 Task: Research Airbnb options in Yudong, China from 9th December, 2023 to 17th December, 2023 for 2 adults.1  bedroom having 2 beds and 1 bathroom. Property type can be flat. Amenities needed are: wifi, washing machine. Look for 4 properties as per requirement.
Action: Mouse moved to (336, 177)
Screenshot: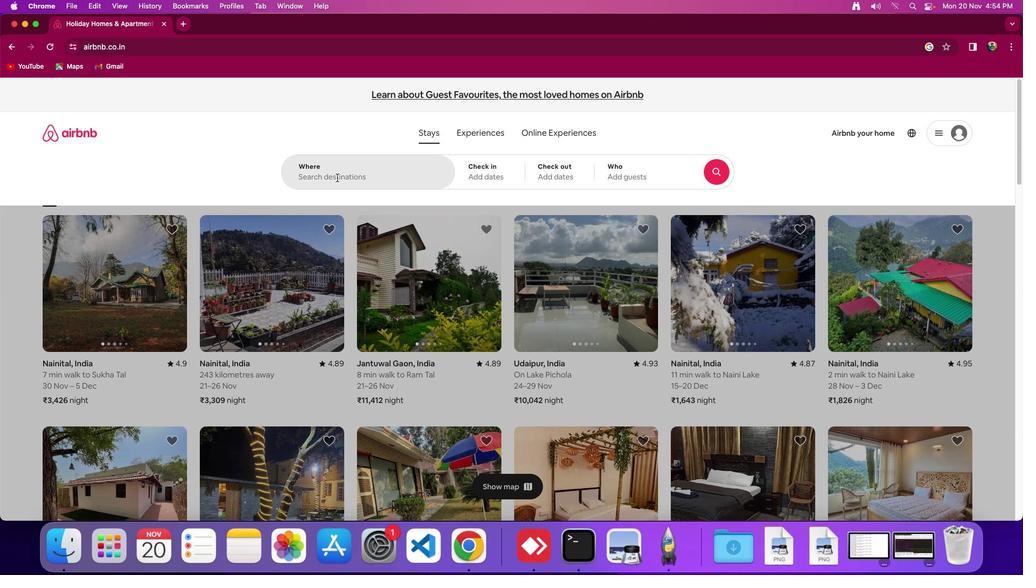 
Action: Mouse pressed left at (336, 177)
Screenshot: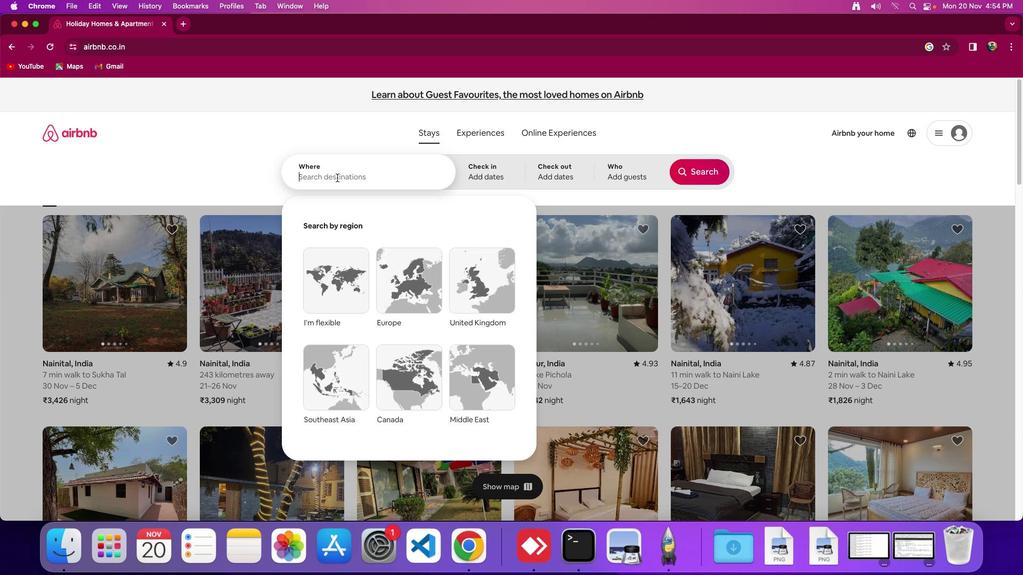 
Action: Key pressed Key.shift_rKey.shift'Y''u''d''o''g'Key.backspace'n''g'','Key.spaceKey.shift_r'C'
Screenshot: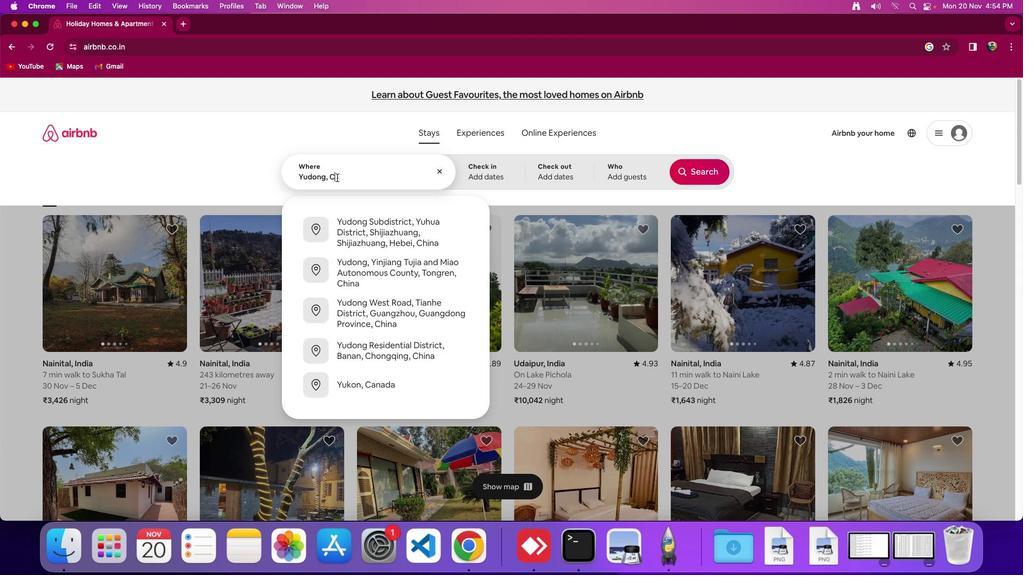 
Action: Mouse moved to (337, 177)
Screenshot: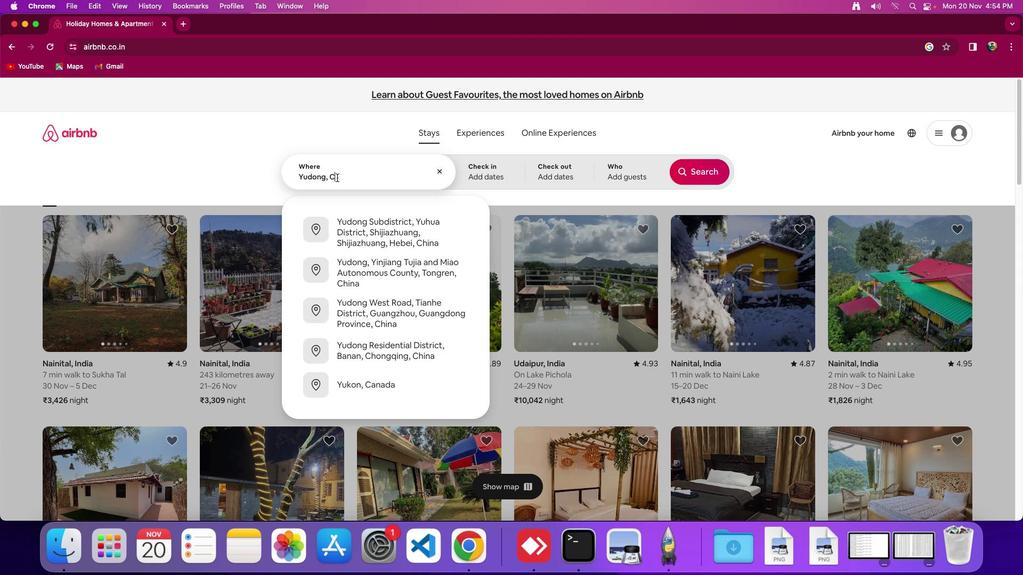 
Action: Key pressed 'h''i''n''a'
Screenshot: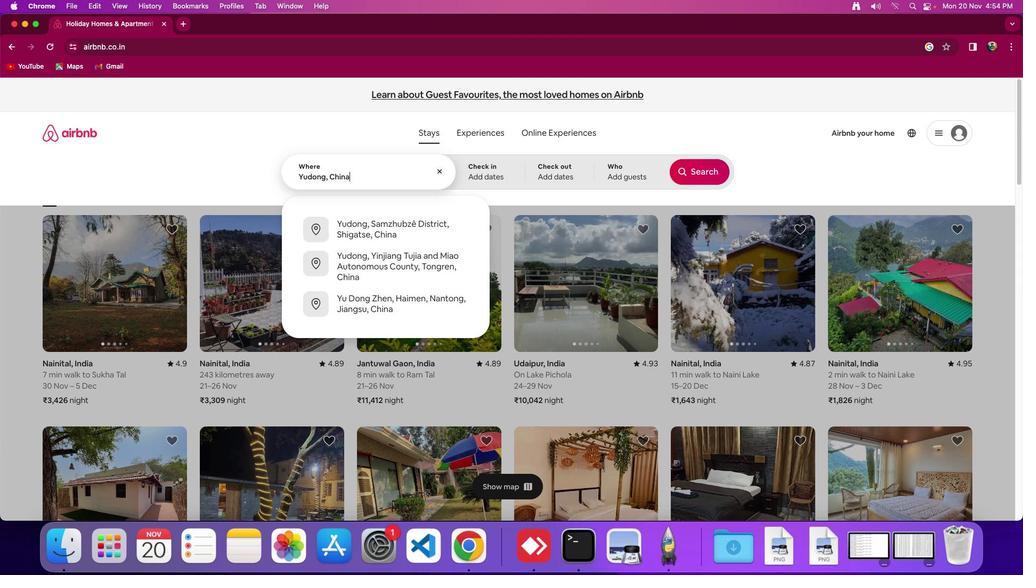 
Action: Mouse moved to (479, 171)
Screenshot: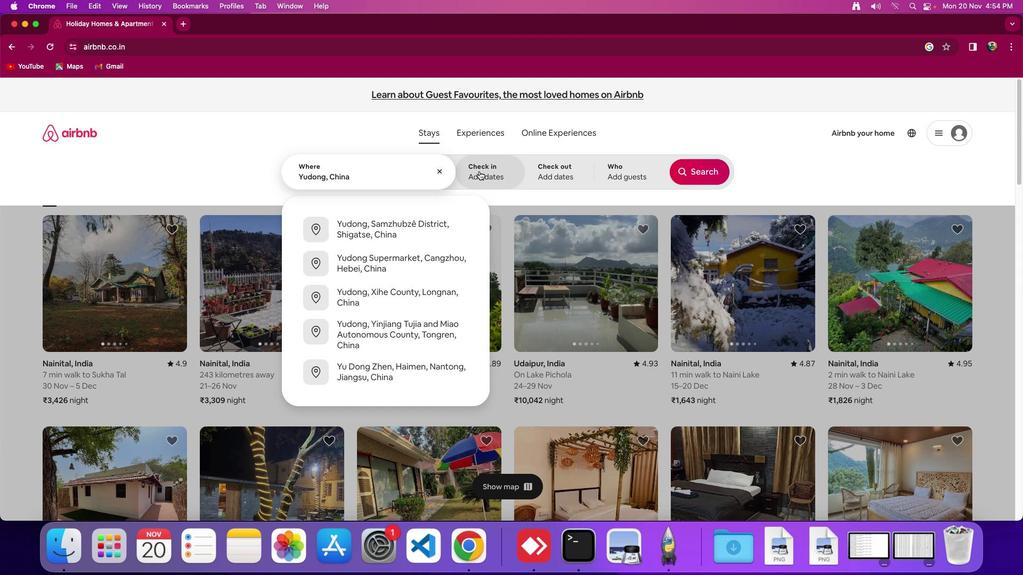 
Action: Mouse pressed left at (479, 171)
Screenshot: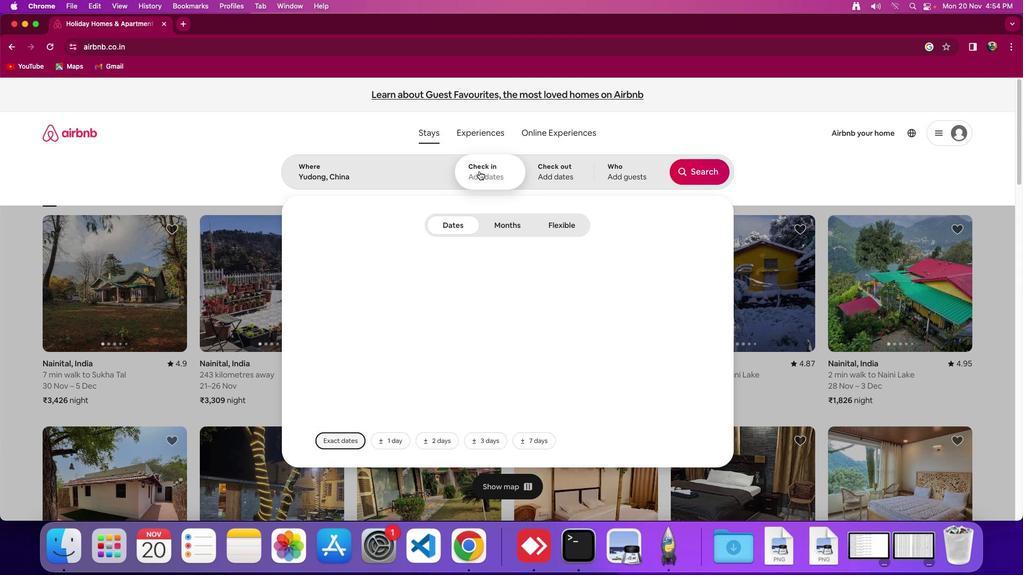 
Action: Mouse moved to (680, 331)
Screenshot: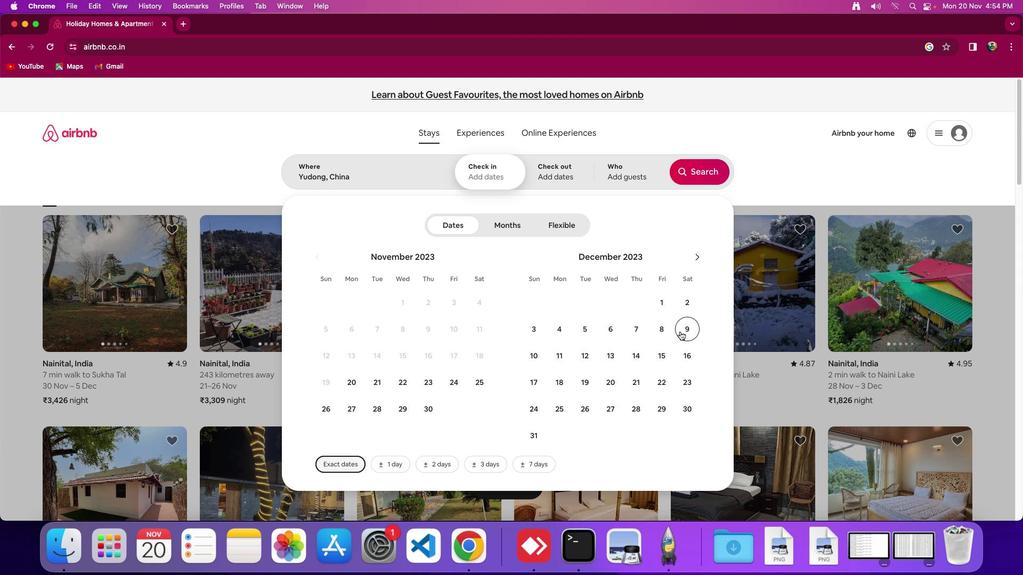 
Action: Mouse pressed left at (680, 331)
Screenshot: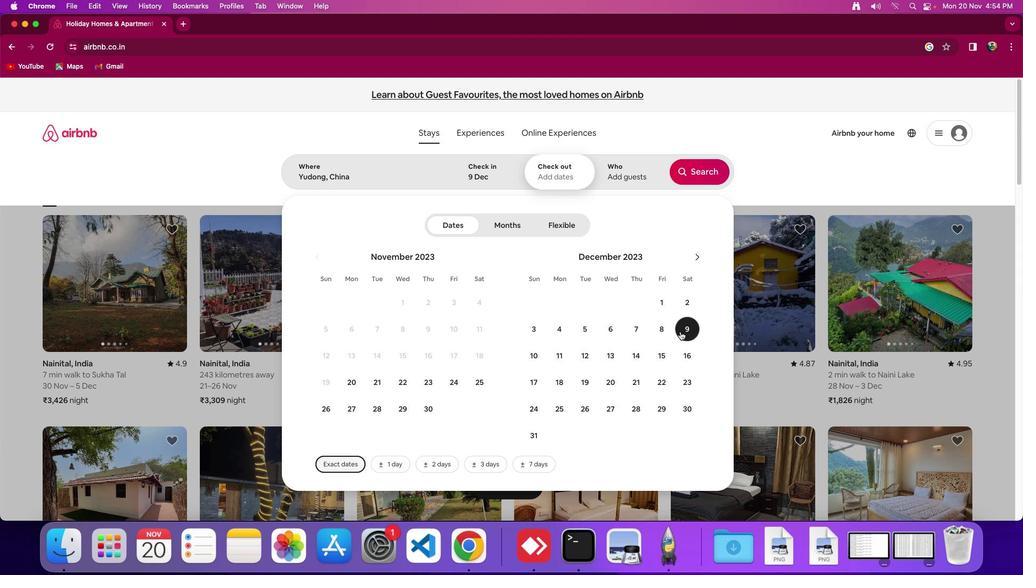 
Action: Mouse moved to (526, 382)
Screenshot: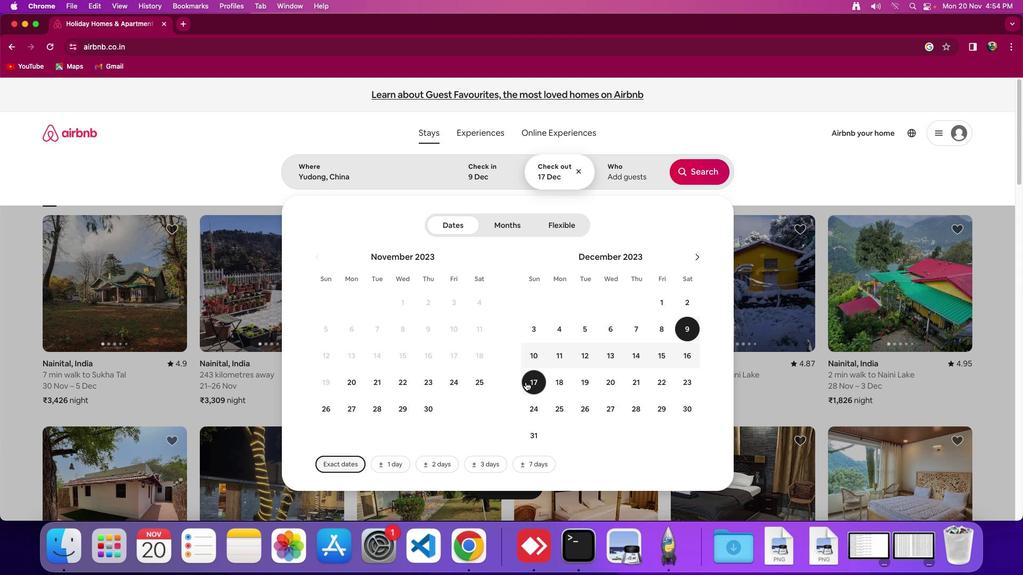 
Action: Mouse pressed left at (526, 382)
Screenshot: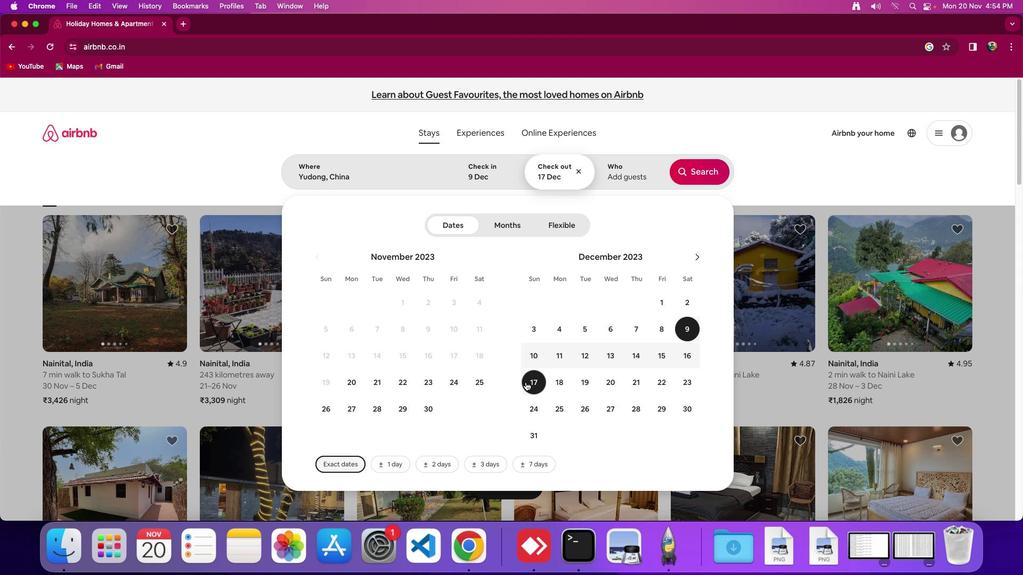 
Action: Mouse moved to (601, 173)
Screenshot: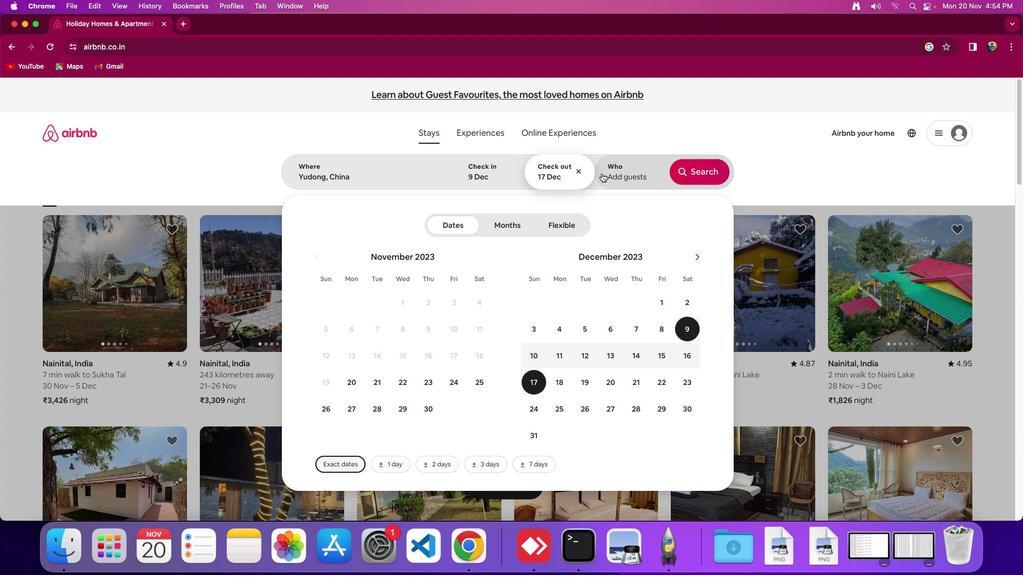 
Action: Mouse pressed left at (601, 173)
Screenshot: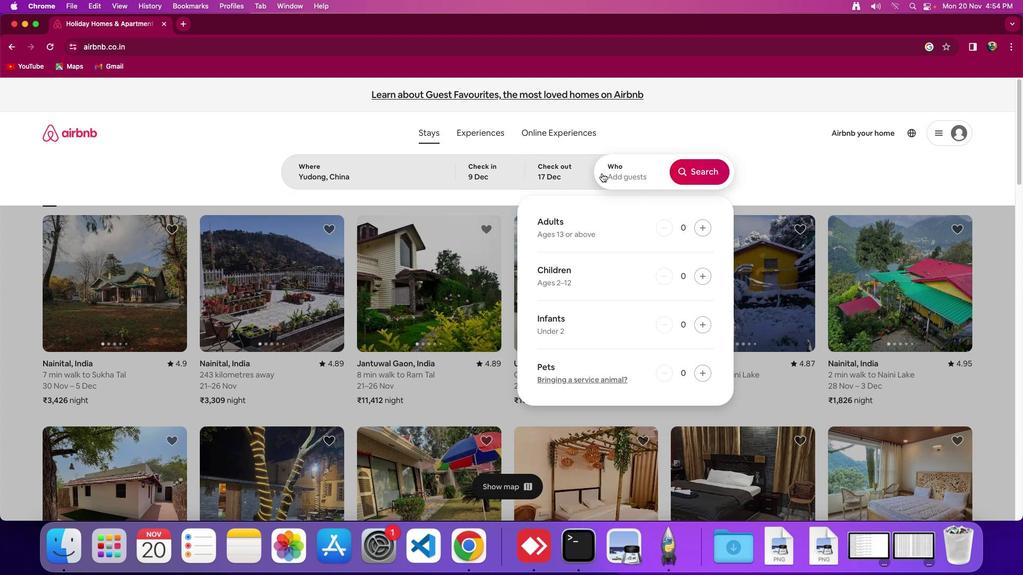 
Action: Mouse moved to (704, 228)
Screenshot: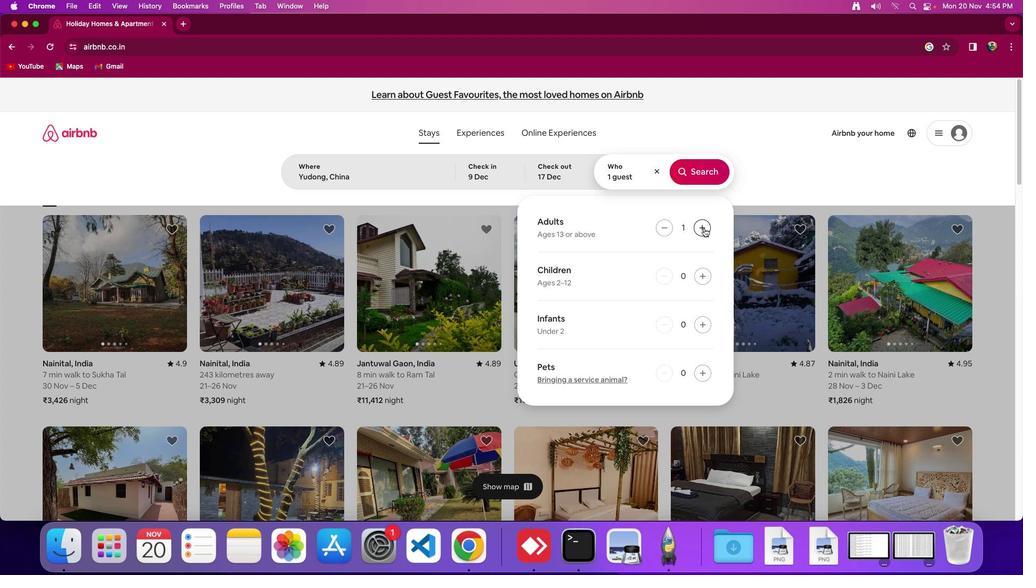 
Action: Mouse pressed left at (704, 228)
Screenshot: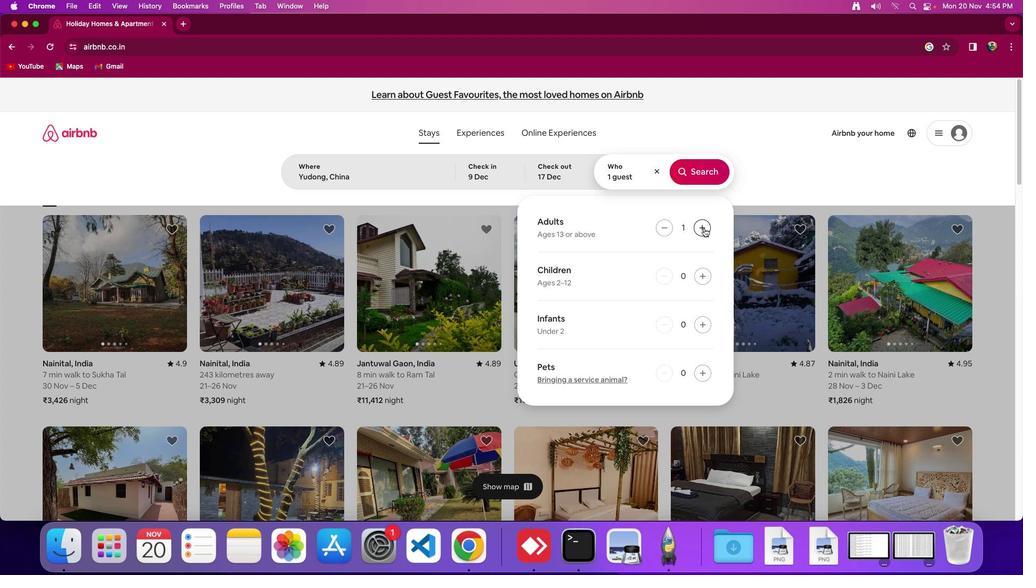 
Action: Mouse pressed left at (704, 228)
Screenshot: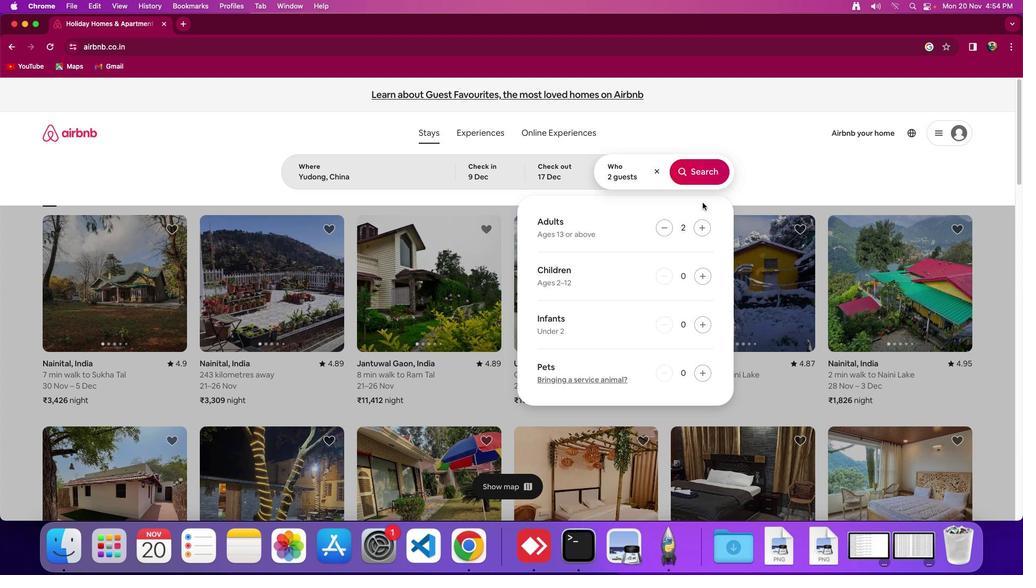 
Action: Mouse moved to (702, 161)
Screenshot: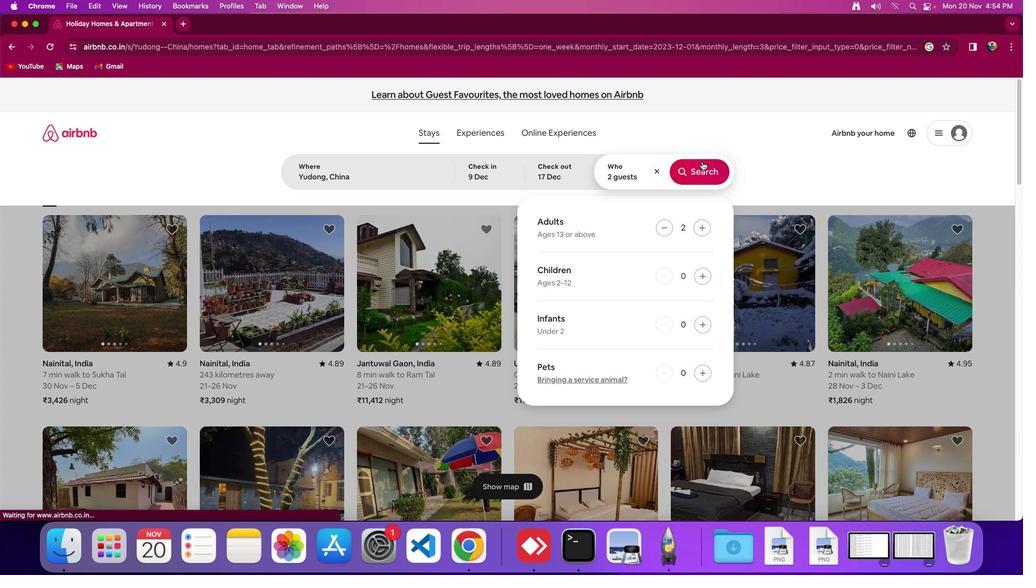 
Action: Mouse pressed left at (702, 161)
Screenshot: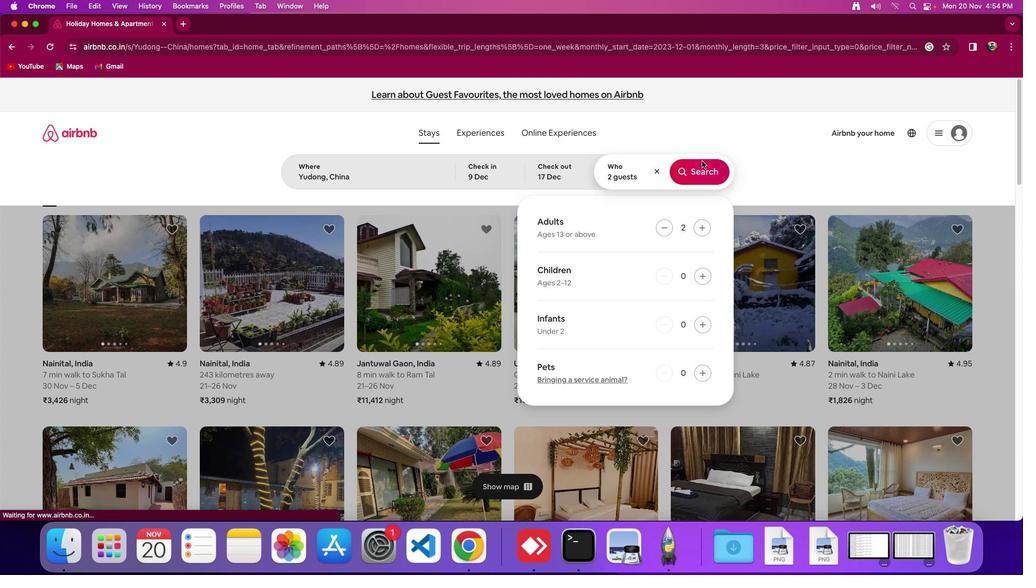 
Action: Mouse moved to (839, 140)
Screenshot: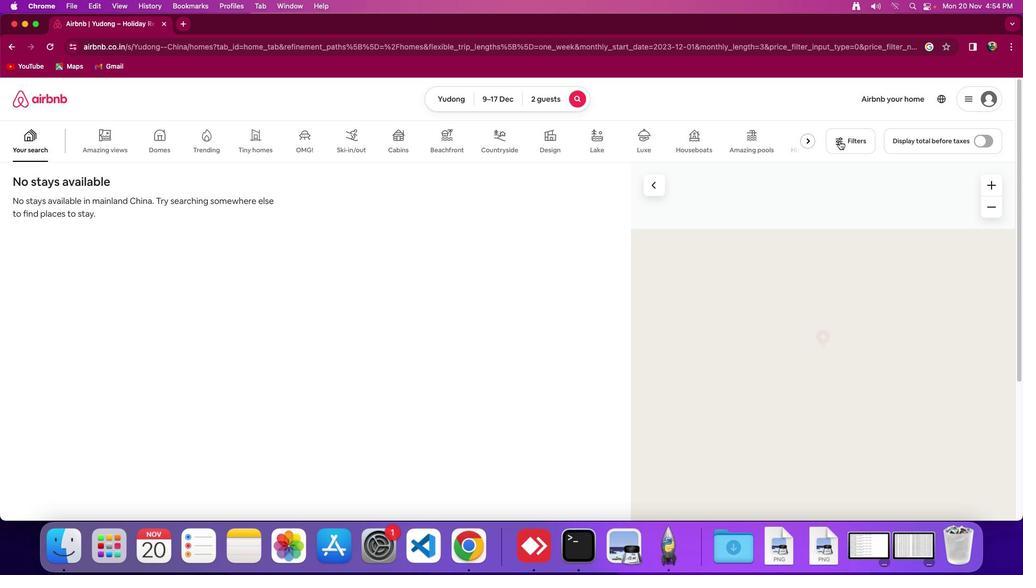 
Action: Mouse pressed left at (839, 140)
Screenshot: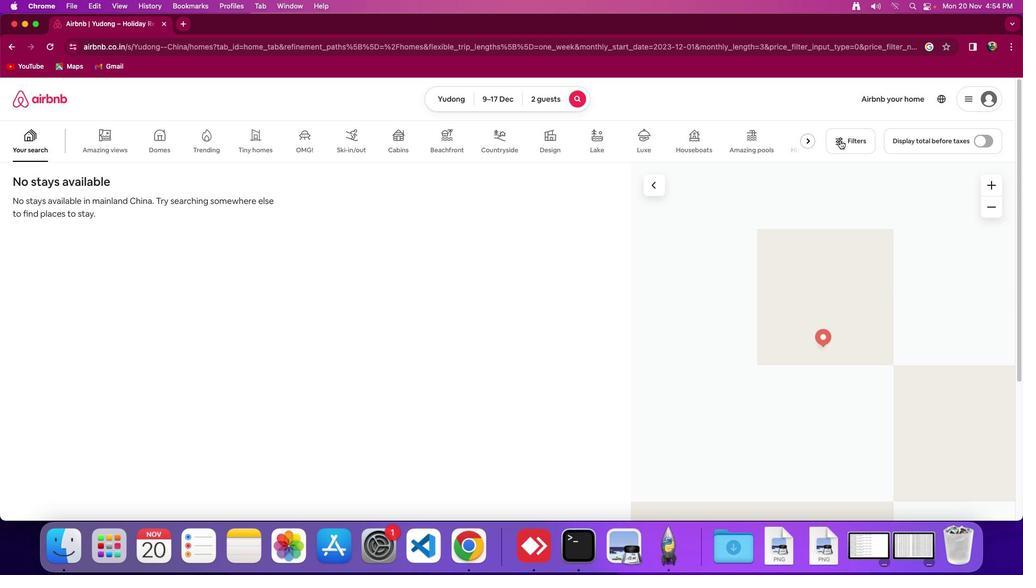 
Action: Mouse moved to (515, 256)
Screenshot: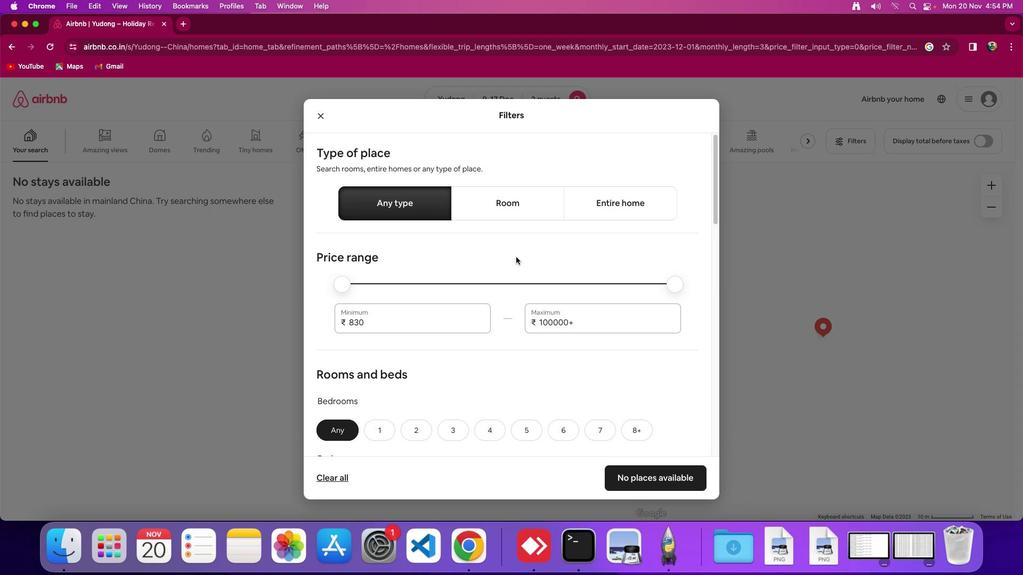 
Action: Mouse scrolled (515, 256) with delta (0, 0)
Screenshot: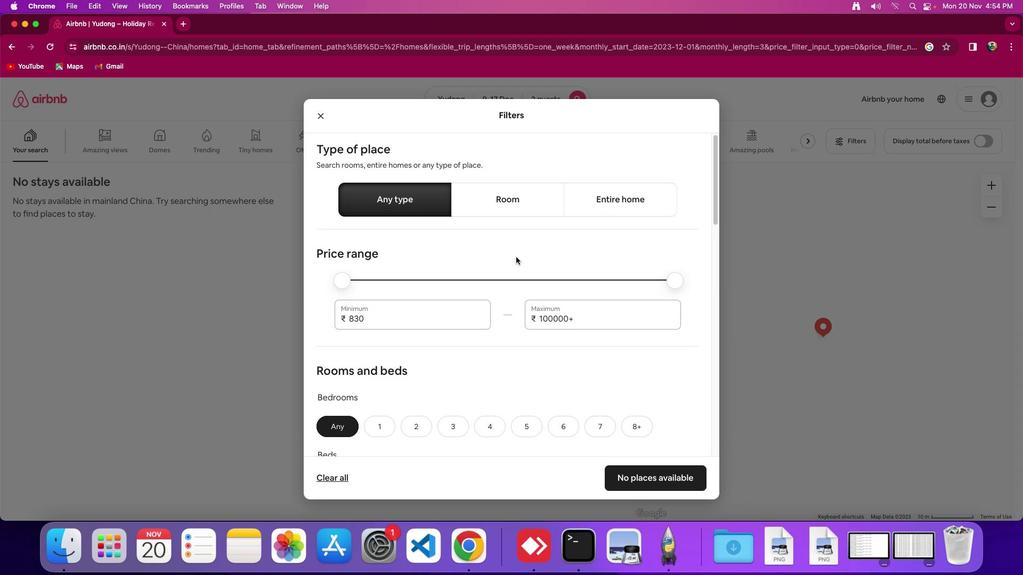 
Action: Mouse moved to (516, 256)
Screenshot: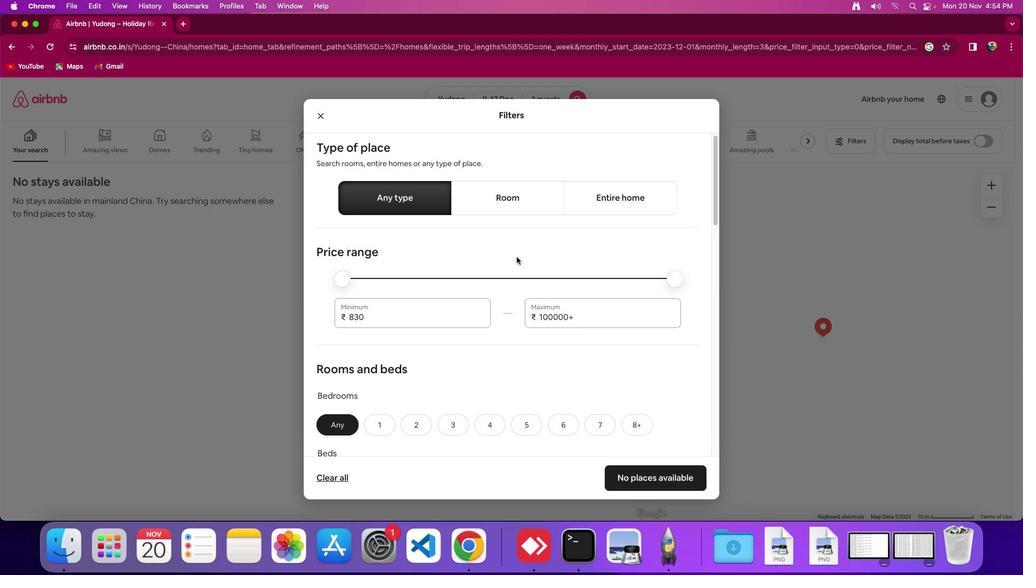 
Action: Mouse scrolled (516, 256) with delta (0, 0)
Screenshot: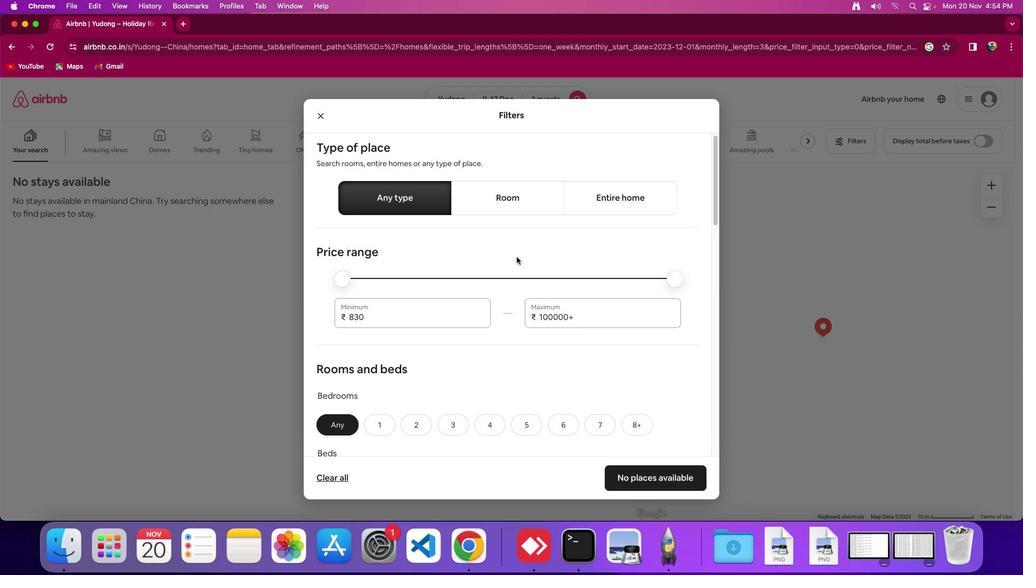 
Action: Mouse moved to (517, 256)
Screenshot: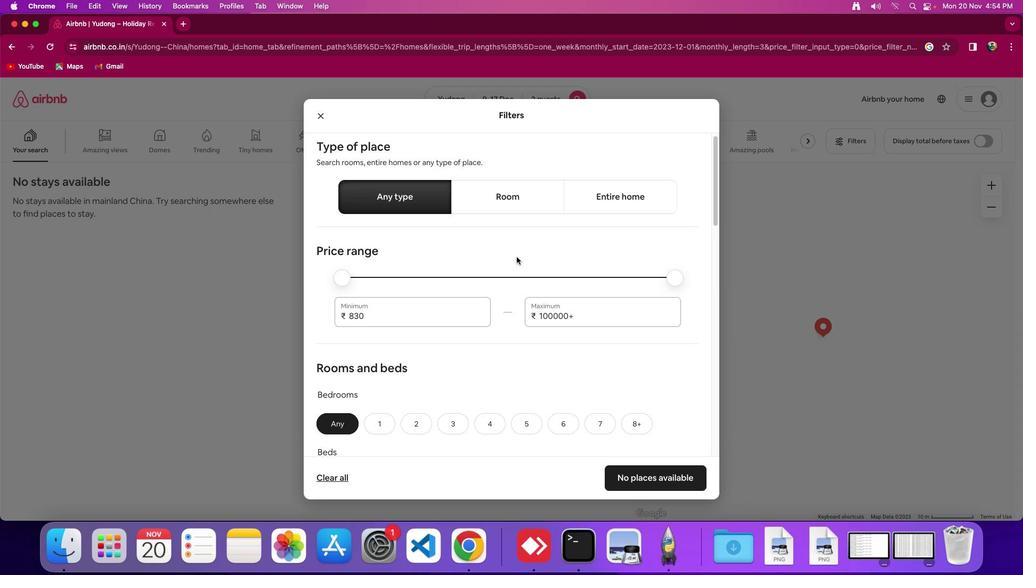 
Action: Mouse scrolled (517, 256) with delta (0, 0)
Screenshot: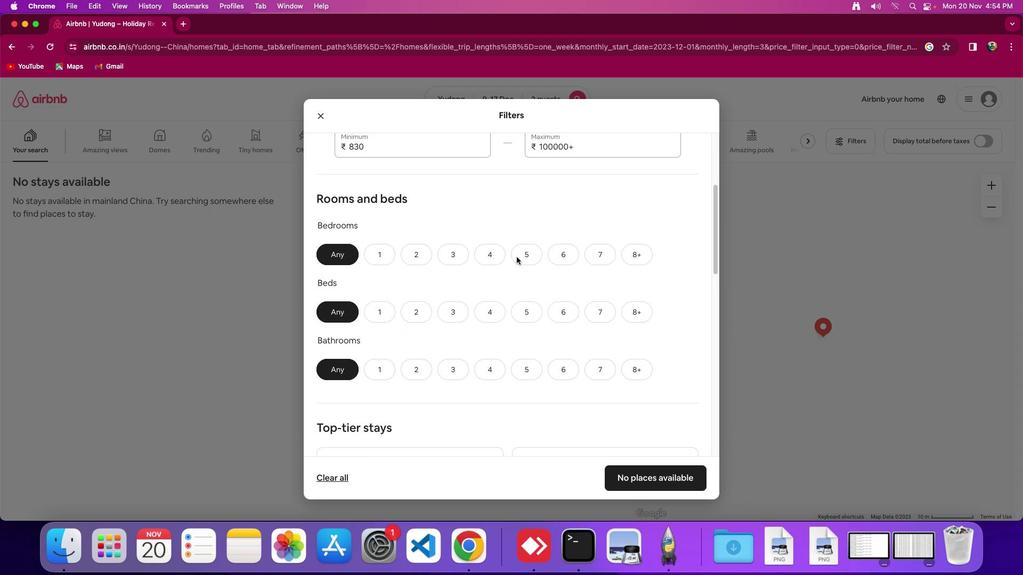 
Action: Mouse scrolled (517, 256) with delta (0, 0)
Screenshot: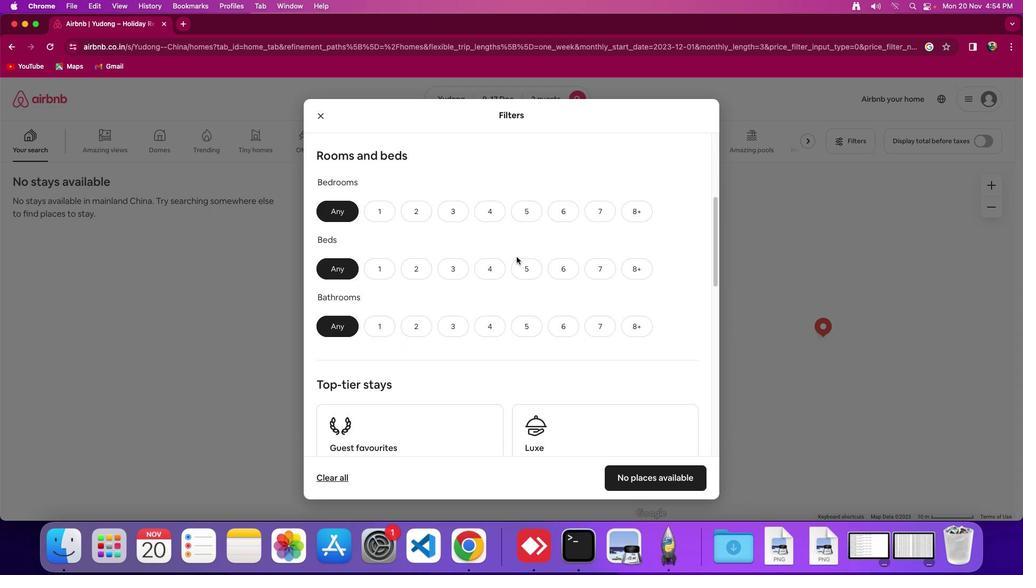 
Action: Mouse scrolled (517, 256) with delta (0, -1)
Screenshot: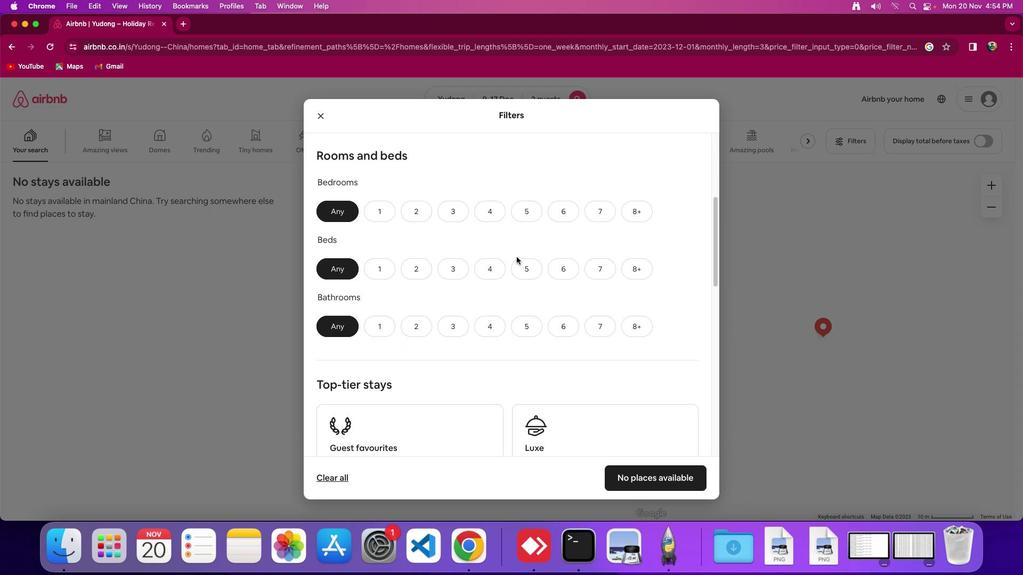 
Action: Mouse scrolled (517, 256) with delta (0, -2)
Screenshot: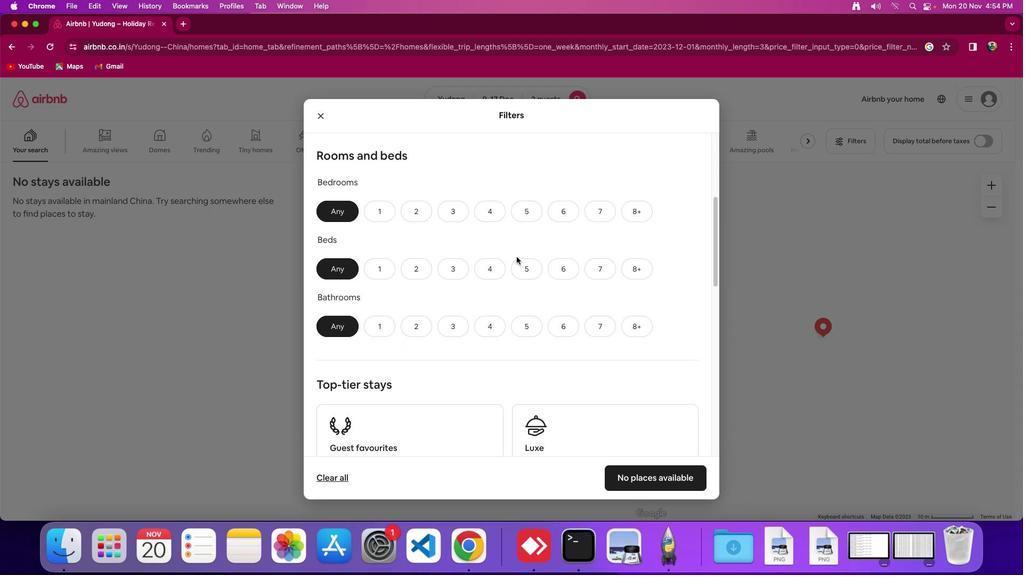 
Action: Mouse moved to (388, 203)
Screenshot: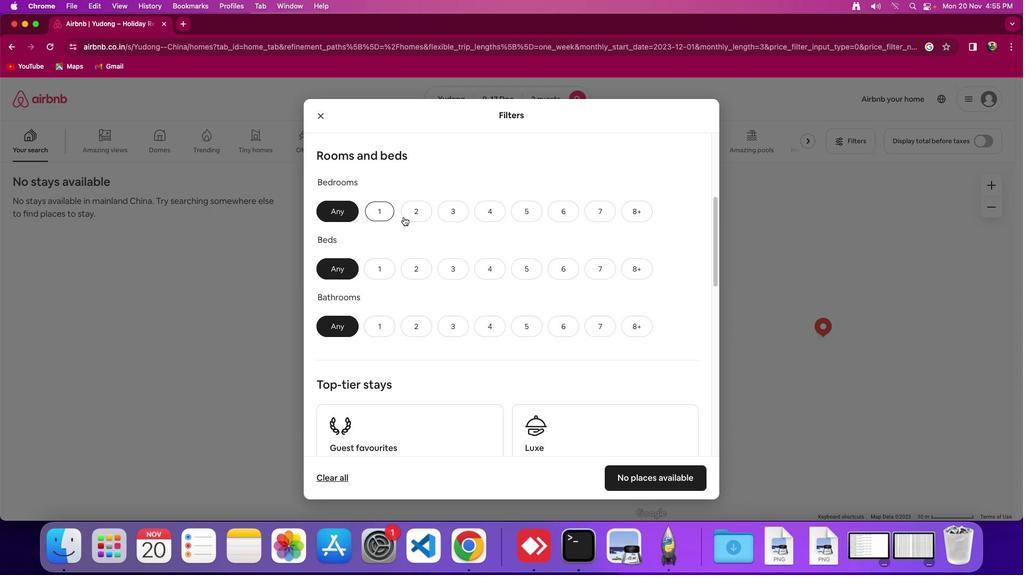 
Action: Mouse pressed left at (388, 203)
Screenshot: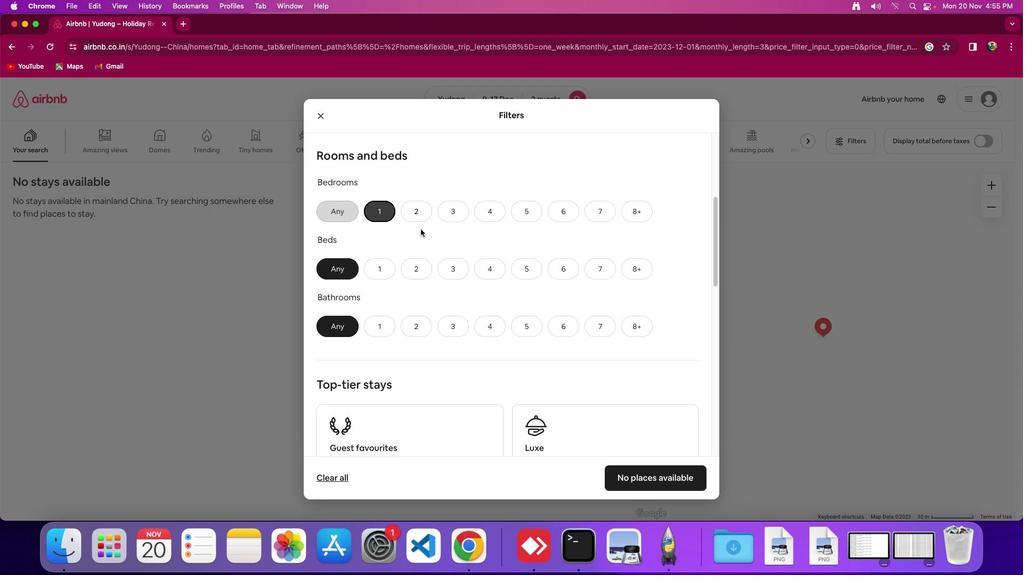 
Action: Mouse moved to (417, 267)
Screenshot: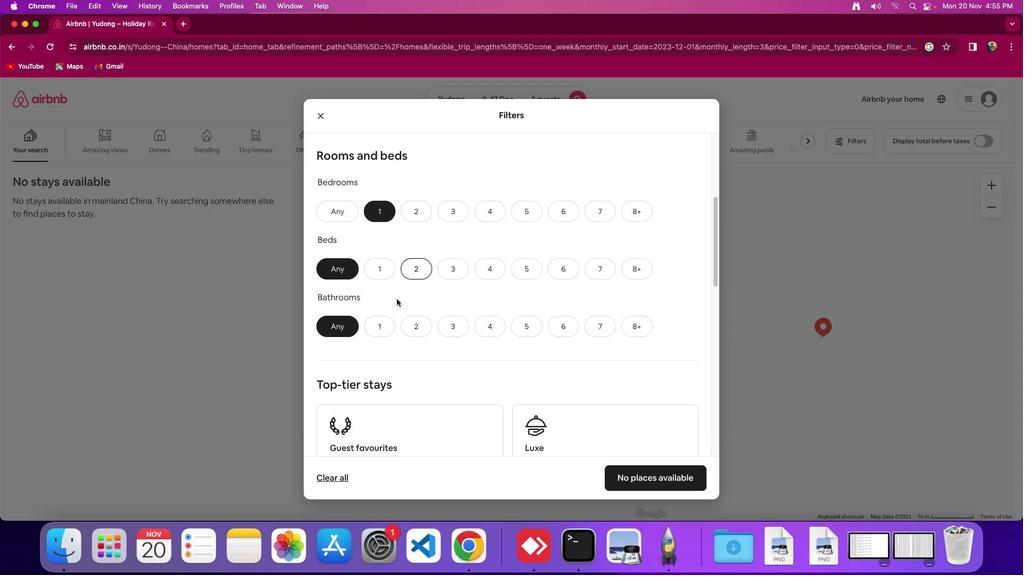 
Action: Mouse pressed left at (417, 267)
Screenshot: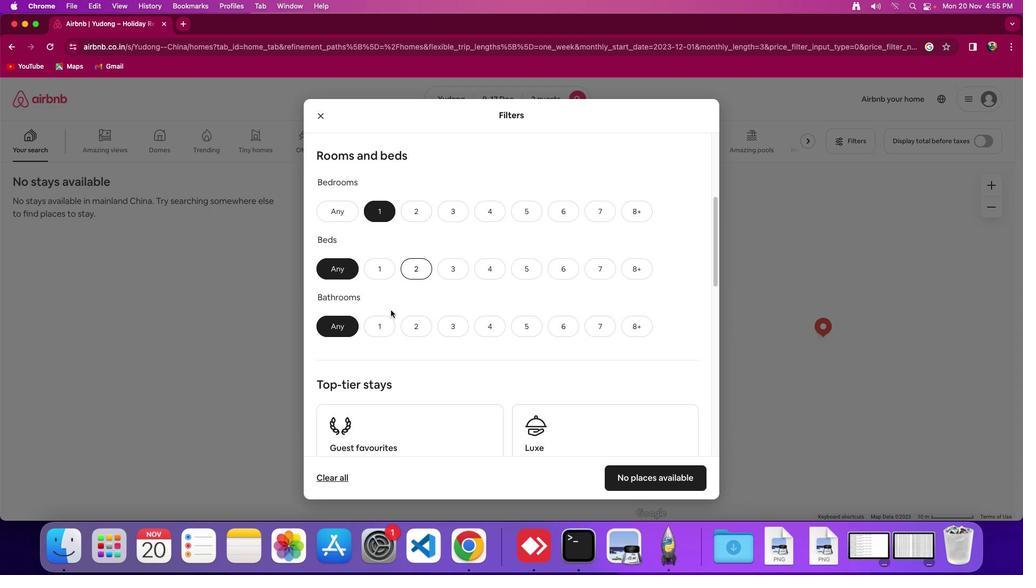 
Action: Mouse moved to (370, 331)
Screenshot: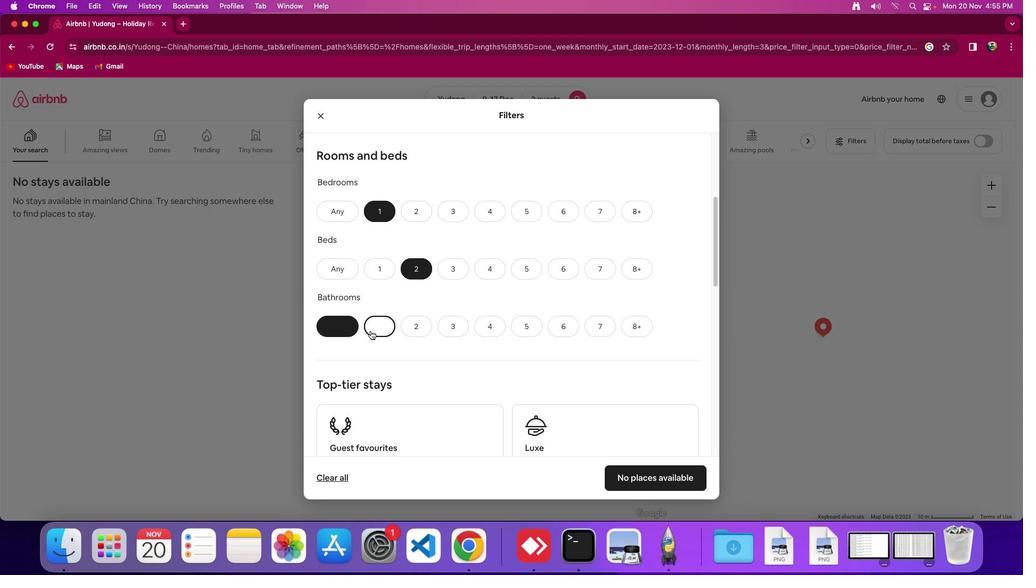 
Action: Mouse pressed left at (370, 331)
Screenshot: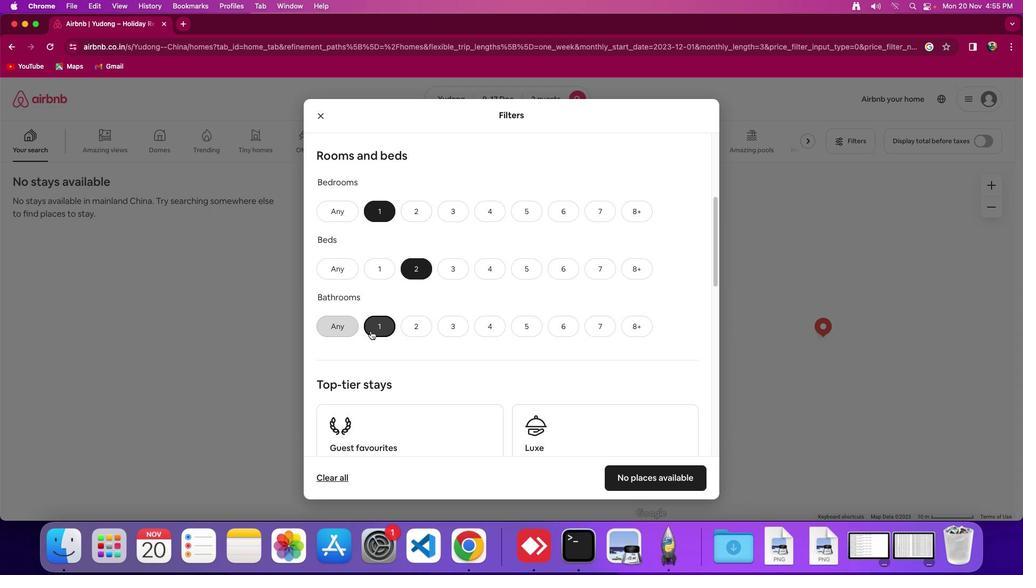 
Action: Mouse moved to (514, 314)
Screenshot: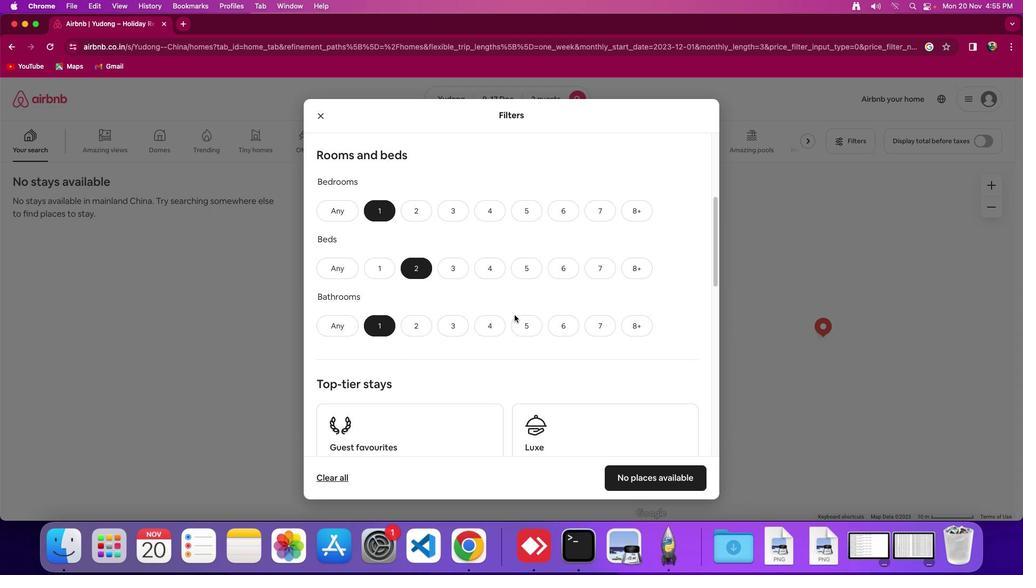 
Action: Mouse scrolled (514, 314) with delta (0, 0)
Screenshot: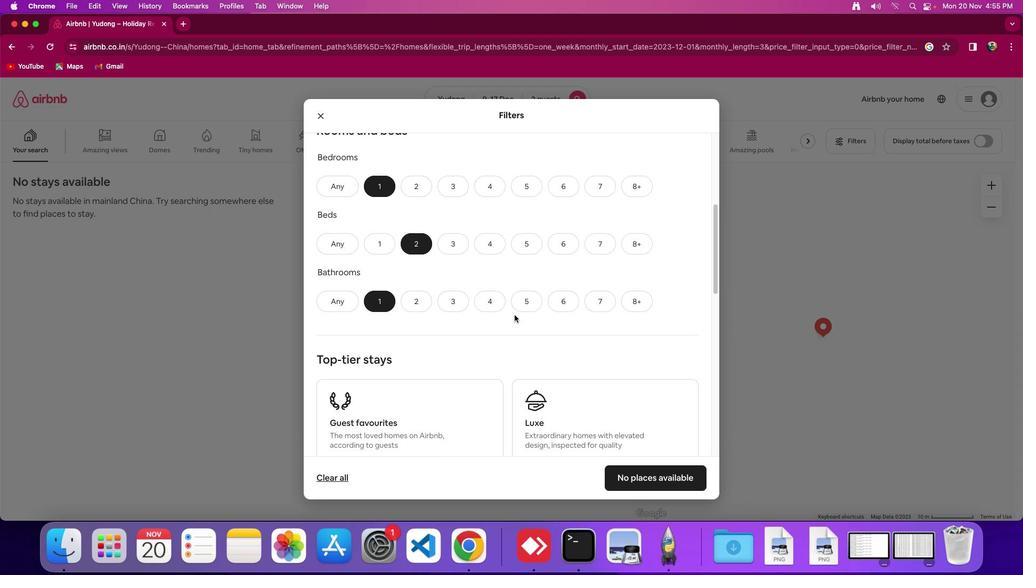 
Action: Mouse scrolled (514, 314) with delta (0, 0)
Screenshot: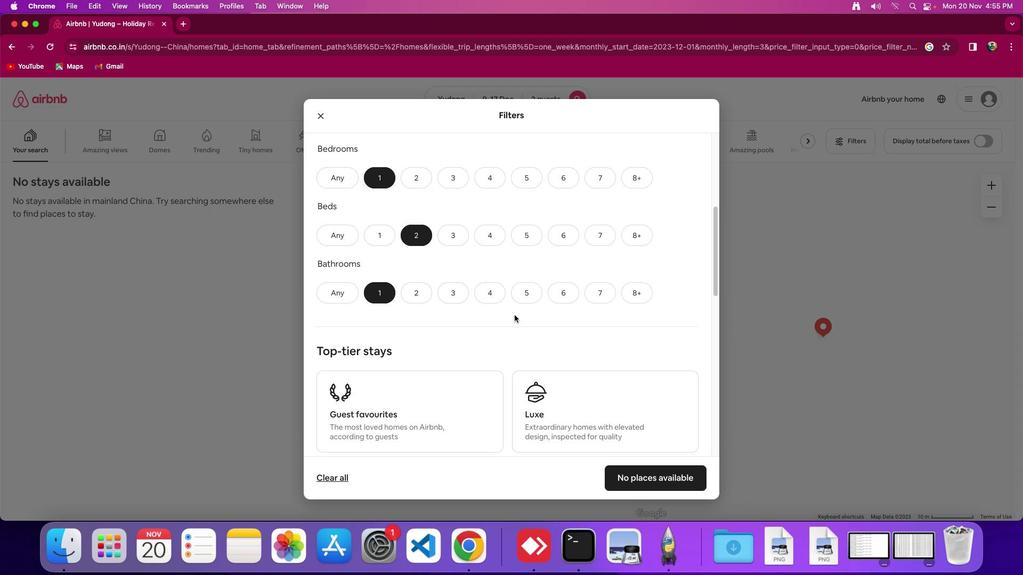 
Action: Mouse scrolled (514, 314) with delta (0, 0)
Screenshot: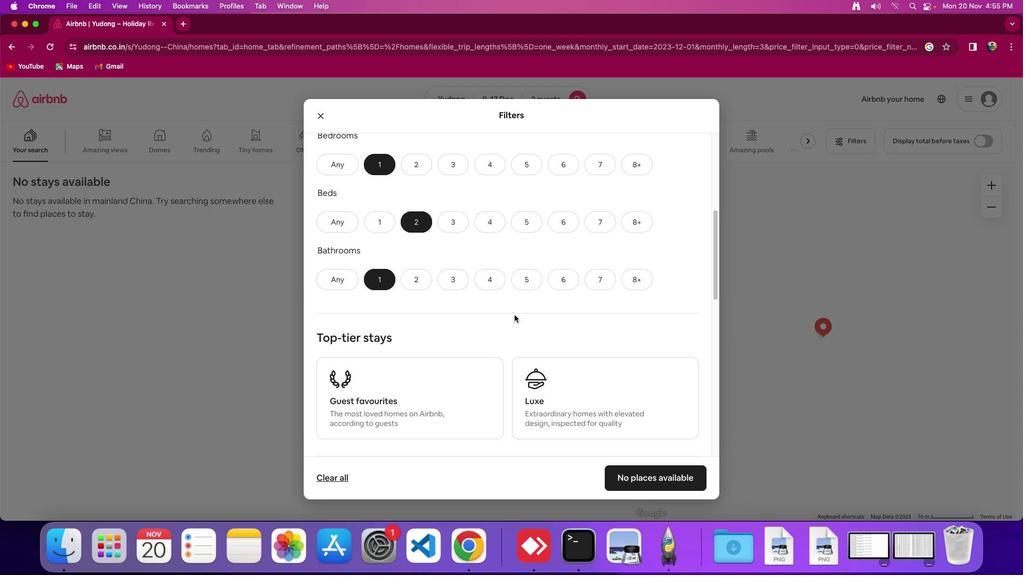 
Action: Mouse scrolled (514, 314) with delta (0, 0)
Screenshot: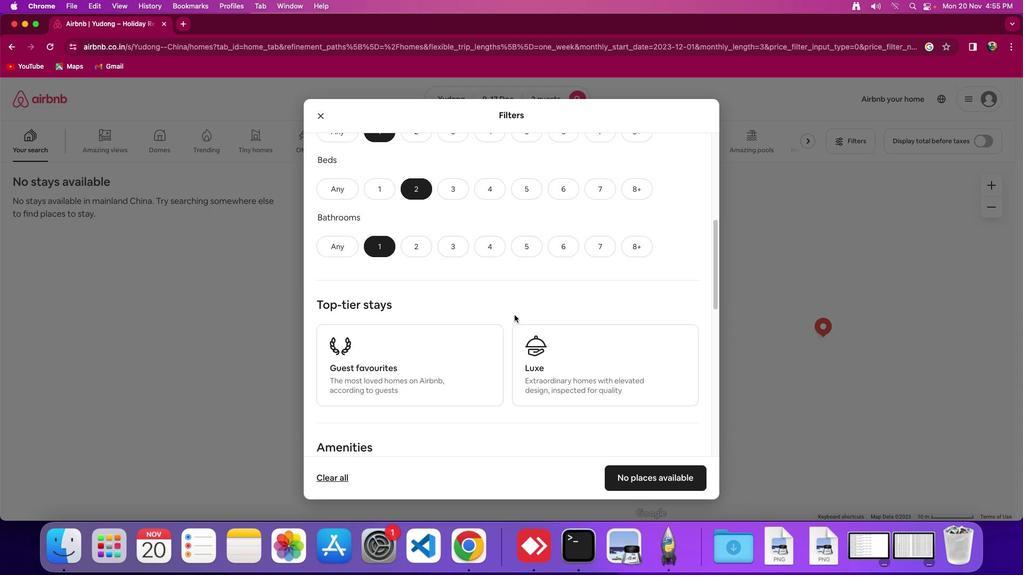 
Action: Mouse scrolled (514, 314) with delta (0, 0)
Screenshot: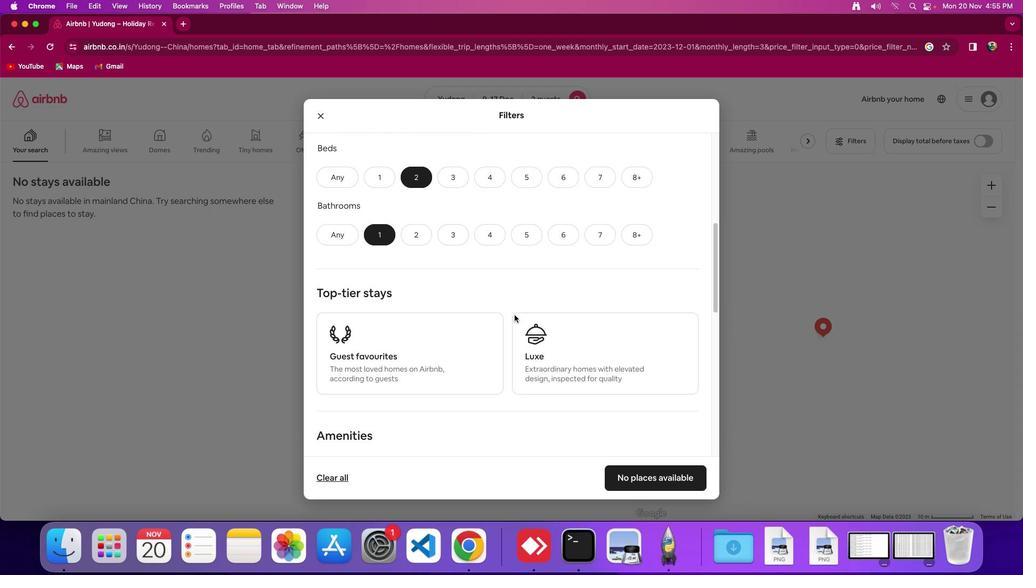 
Action: Mouse scrolled (514, 314) with delta (0, 0)
Screenshot: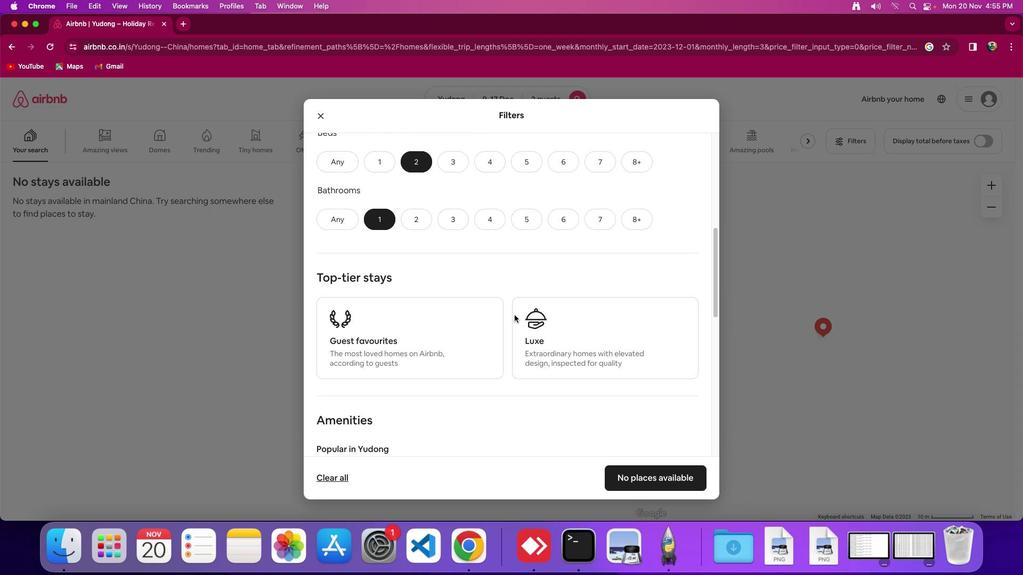 
Action: Mouse scrolled (514, 314) with delta (0, 0)
Screenshot: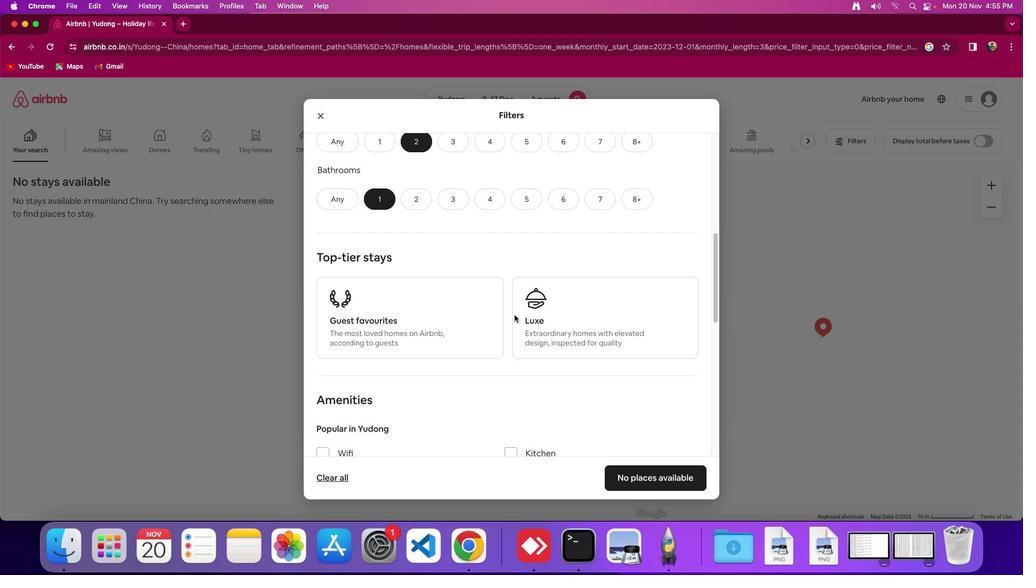 
Action: Mouse scrolled (514, 314) with delta (0, 0)
Screenshot: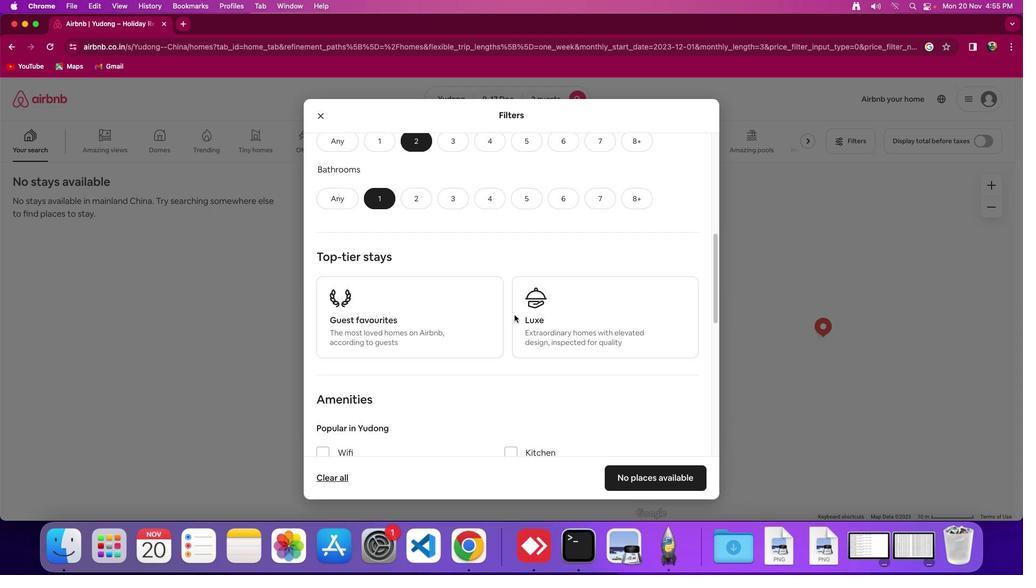 
Action: Mouse scrolled (514, 314) with delta (0, 0)
Screenshot: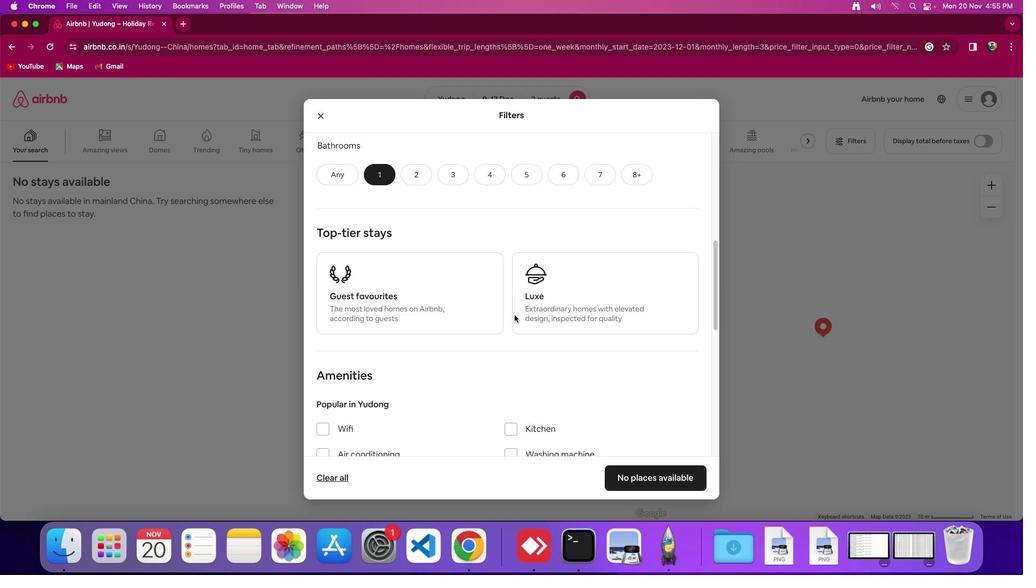 
Action: Mouse scrolled (514, 314) with delta (0, 0)
Screenshot: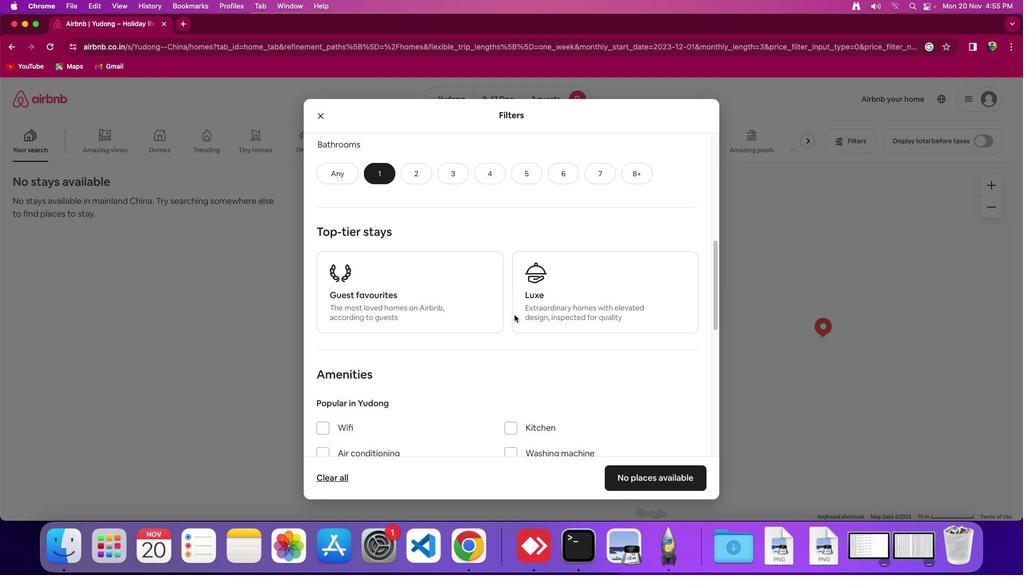 
Action: Mouse scrolled (514, 314) with delta (0, 0)
Screenshot: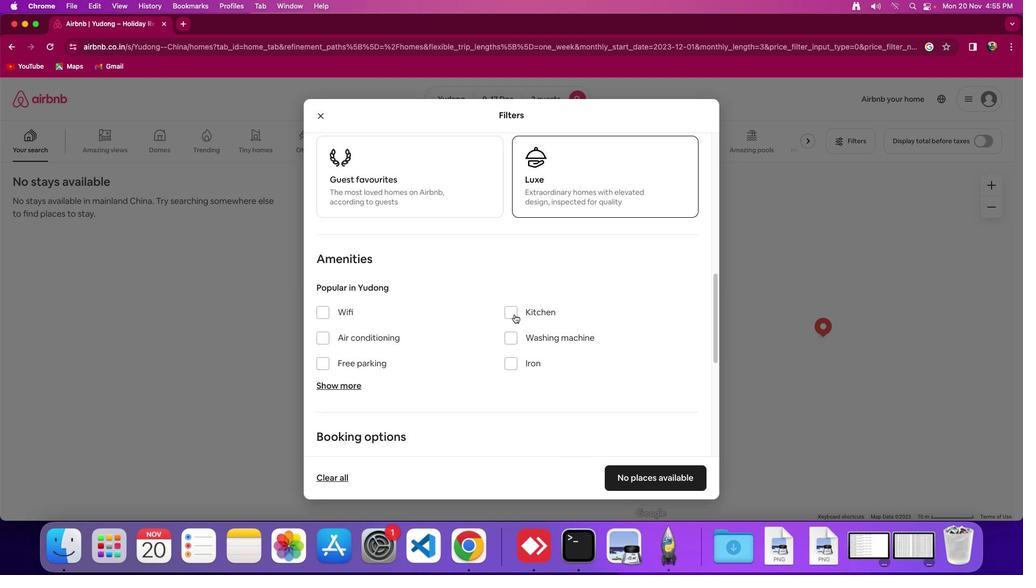 
Action: Mouse moved to (514, 314)
Screenshot: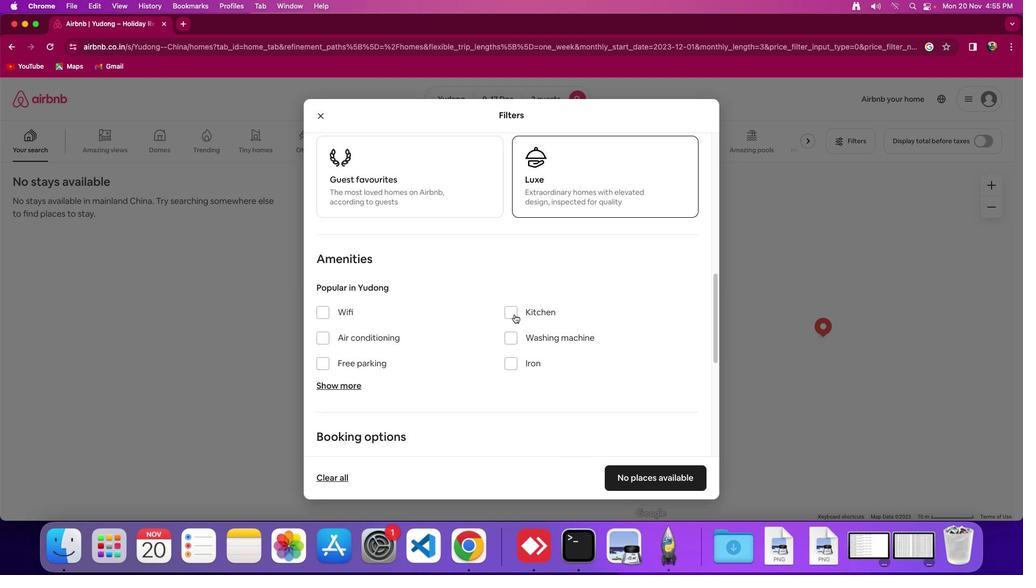 
Action: Mouse scrolled (514, 314) with delta (0, 0)
Screenshot: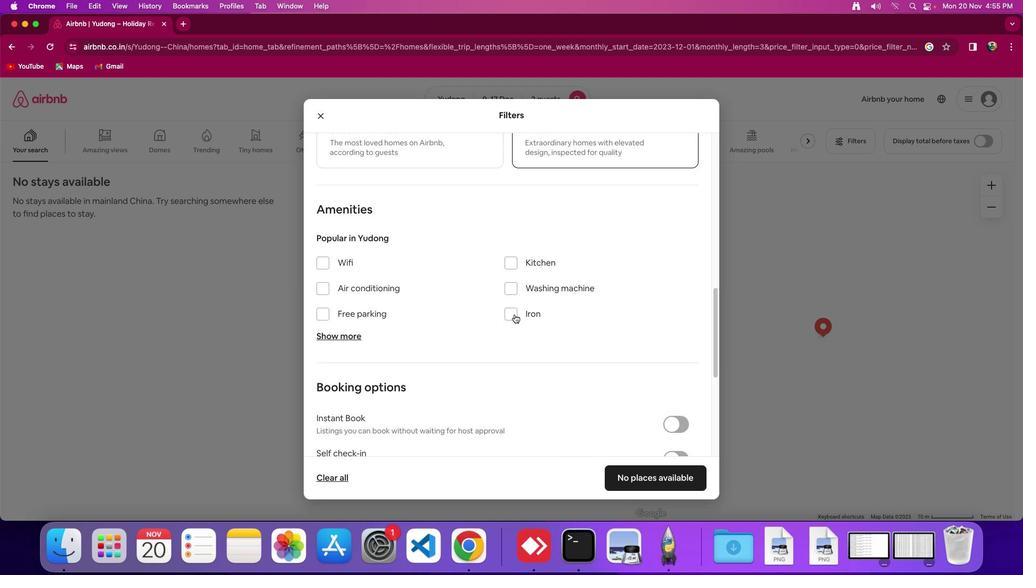 
Action: Mouse scrolled (514, 314) with delta (0, -1)
Screenshot: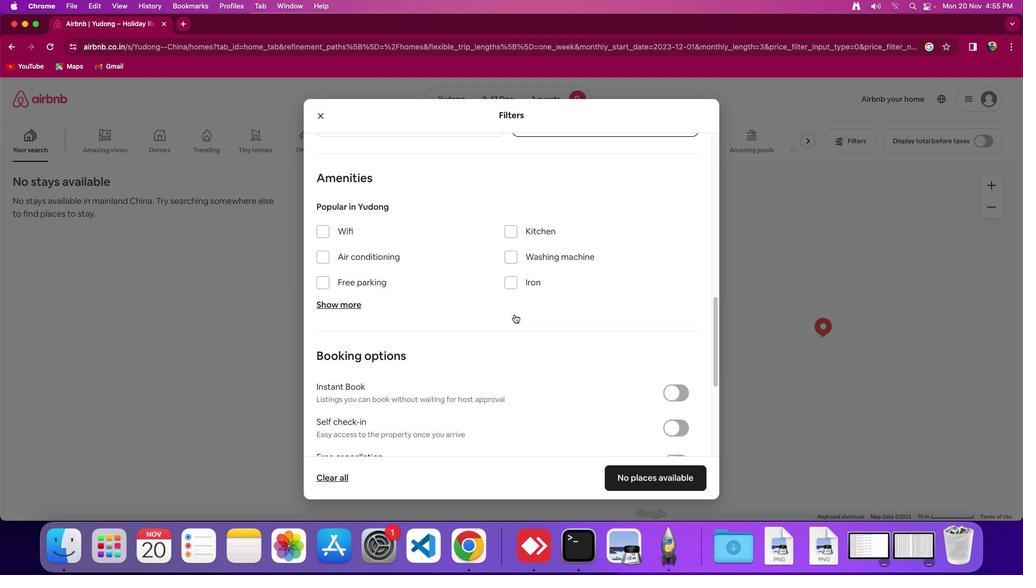 
Action: Mouse scrolled (514, 314) with delta (0, -2)
Screenshot: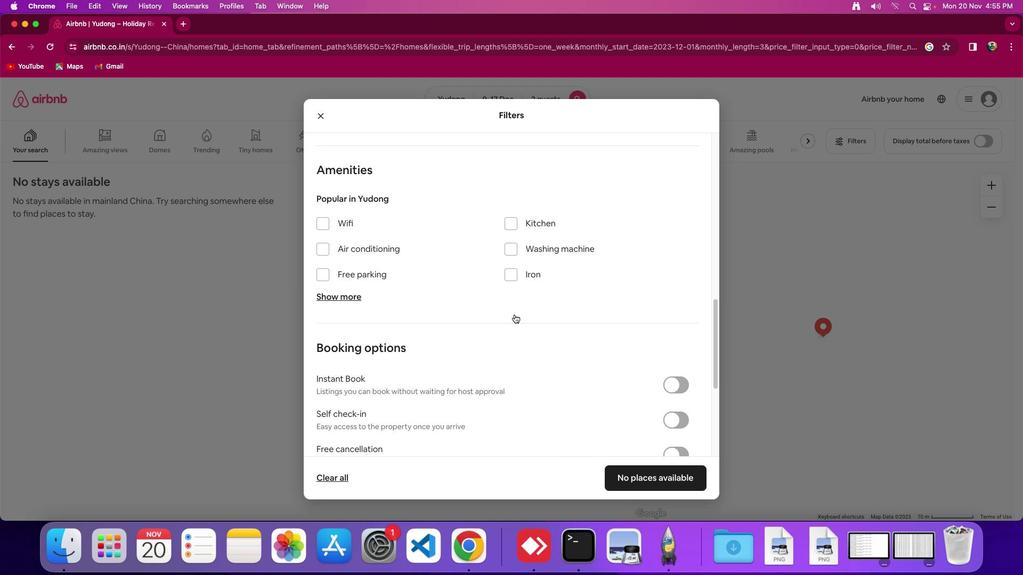 
Action: Mouse scrolled (514, 314) with delta (0, 0)
Screenshot: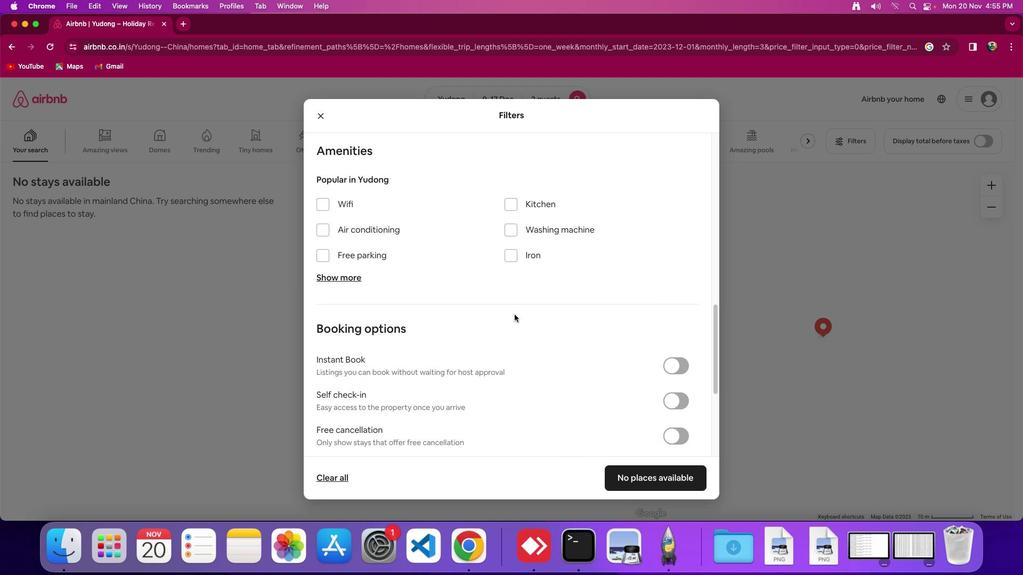 
Action: Mouse scrolled (514, 314) with delta (0, 0)
Screenshot: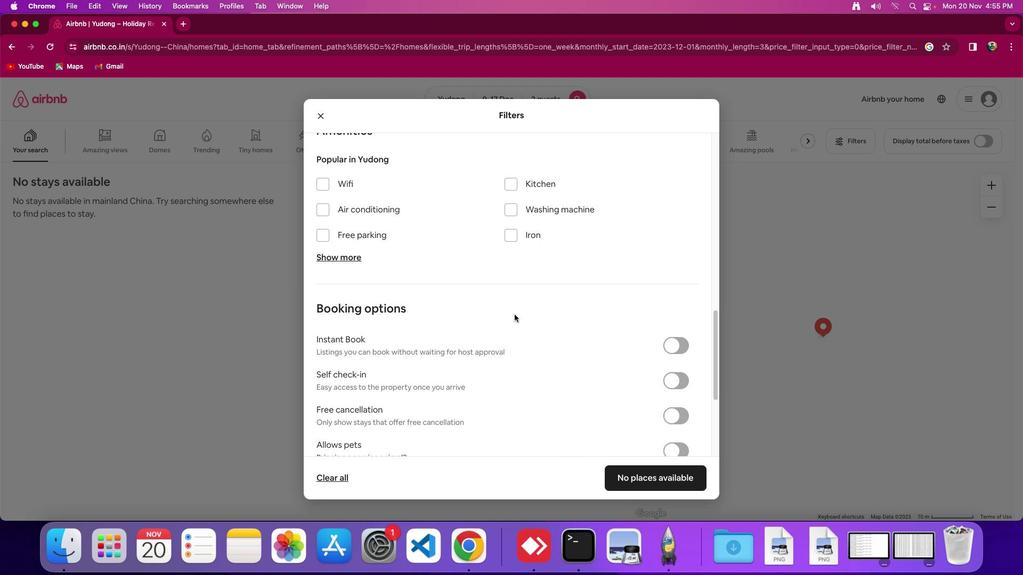 
Action: Mouse scrolled (514, 314) with delta (0, 0)
Screenshot: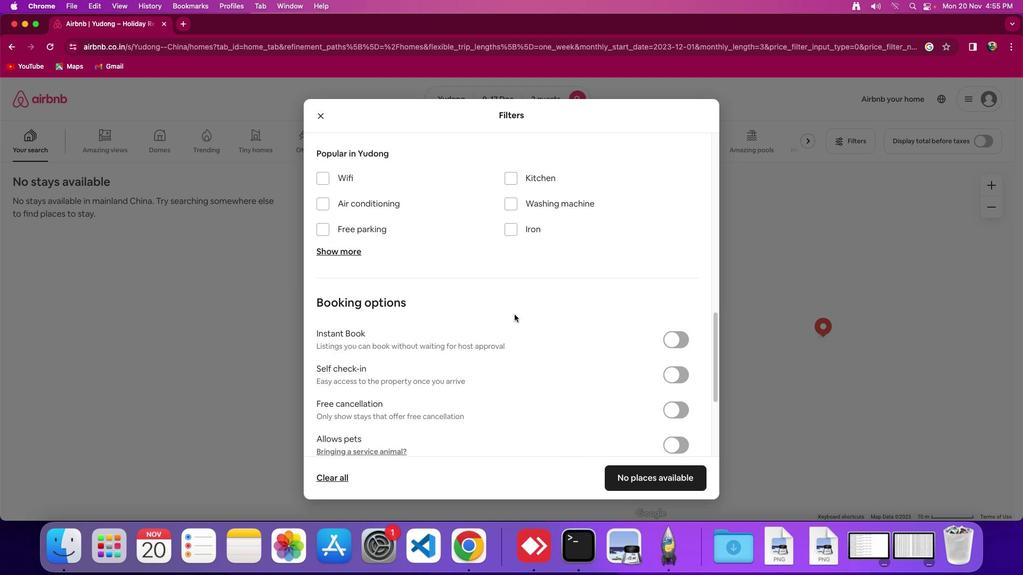 
Action: Mouse scrolled (514, 314) with delta (0, 0)
Screenshot: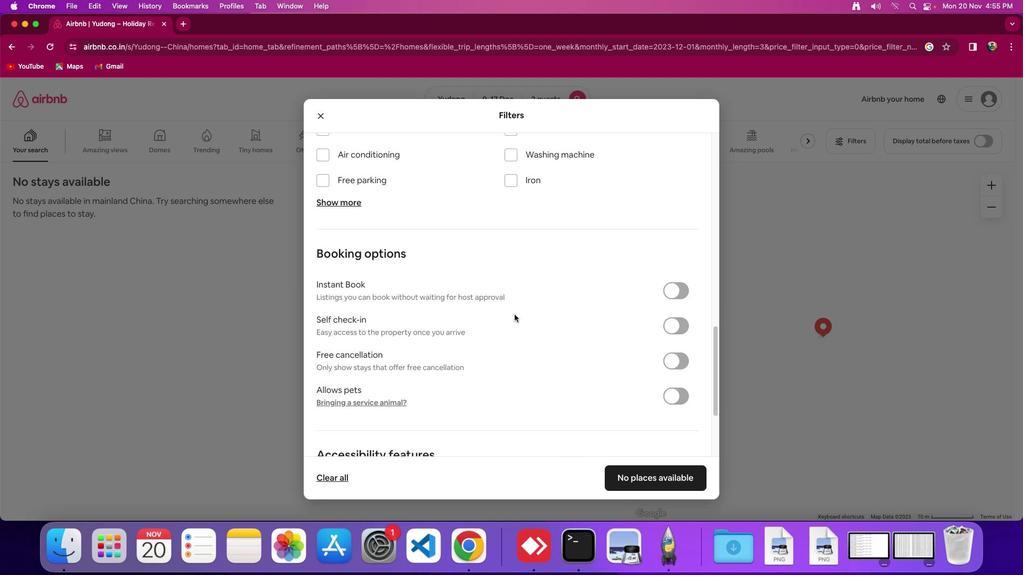 
Action: Mouse scrolled (514, 314) with delta (0, 0)
Screenshot: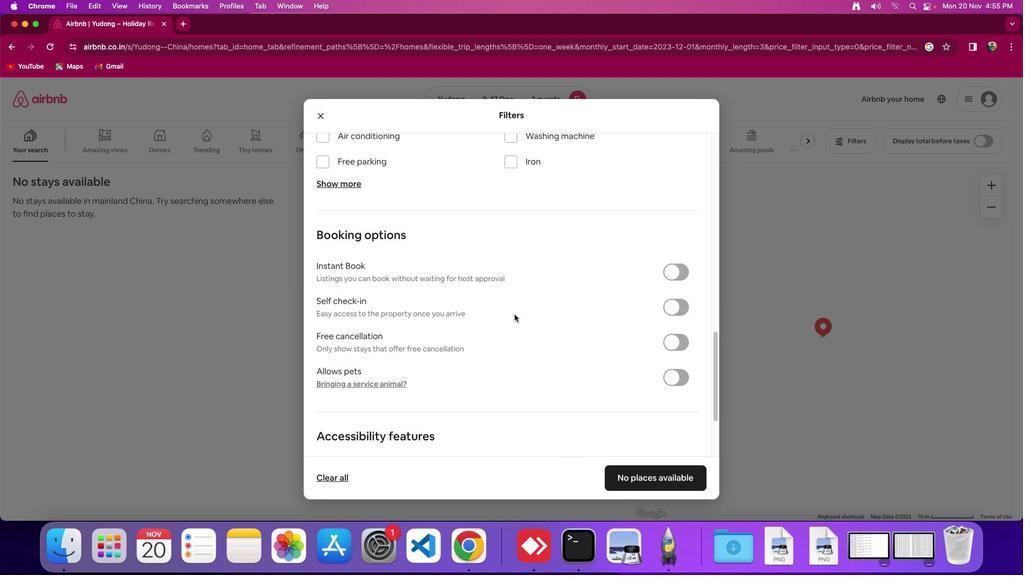 
Action: Mouse scrolled (514, 314) with delta (0, -1)
Screenshot: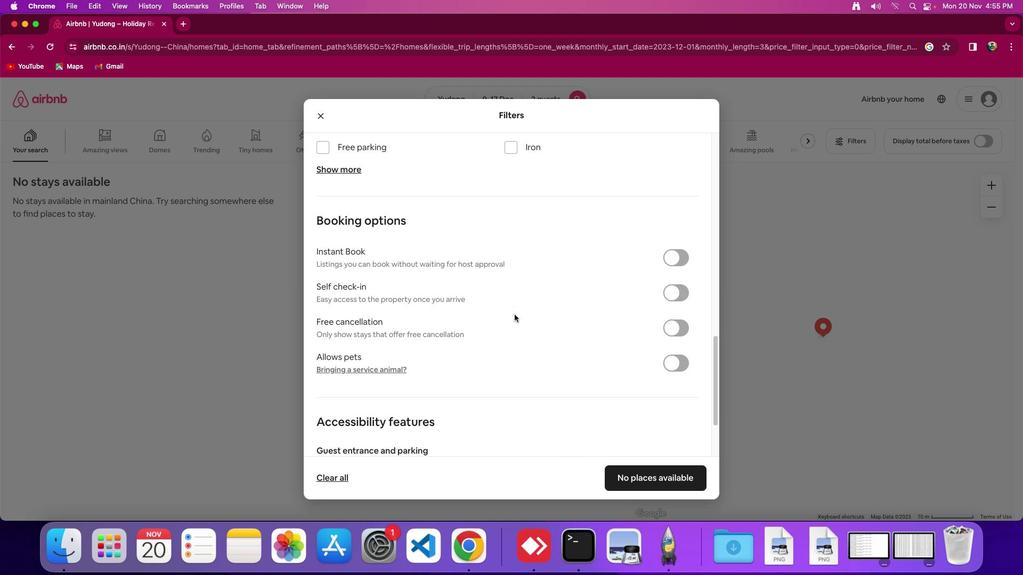 
Action: Mouse moved to (408, 245)
Screenshot: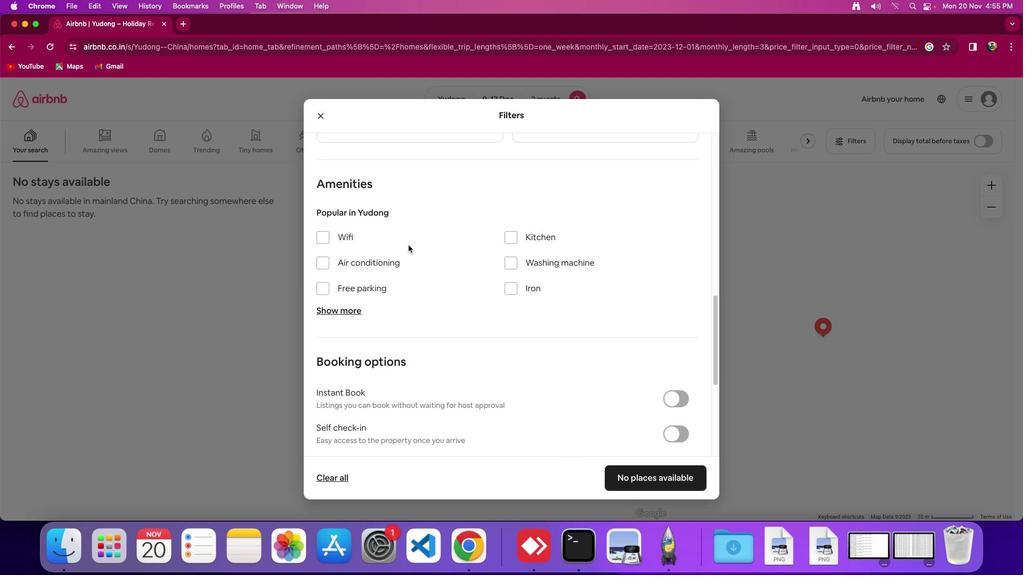 
Action: Mouse scrolled (408, 245) with delta (0, 0)
Screenshot: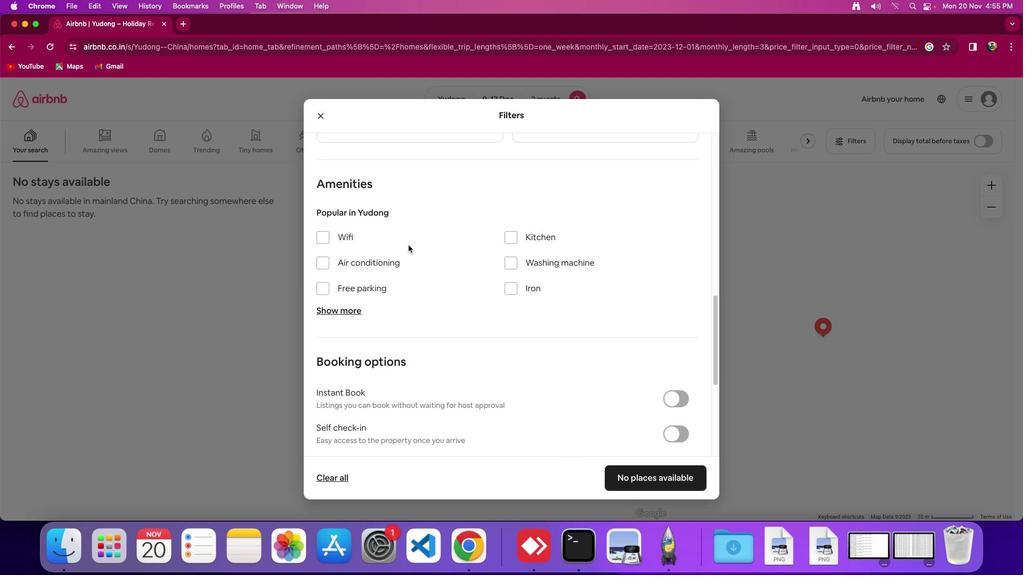 
Action: Mouse scrolled (408, 245) with delta (0, 0)
Screenshot: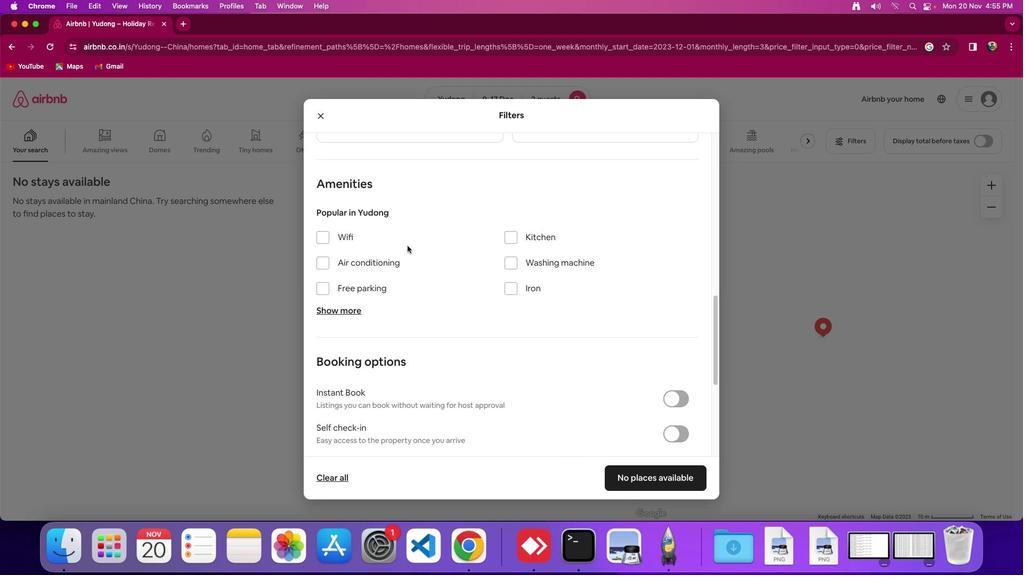 
Action: Mouse scrolled (408, 245) with delta (0, 2)
Screenshot: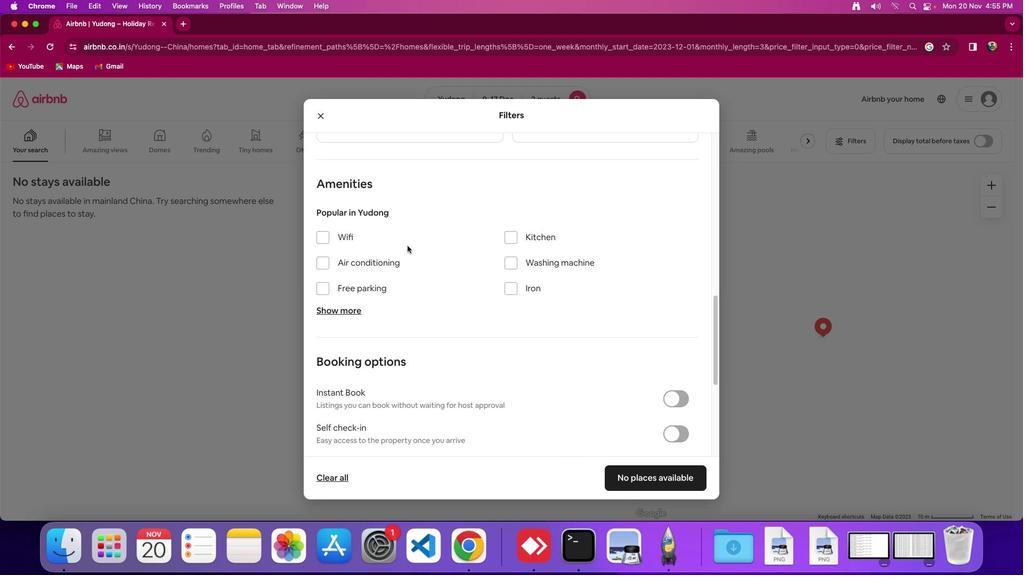 
Action: Mouse moved to (329, 235)
Screenshot: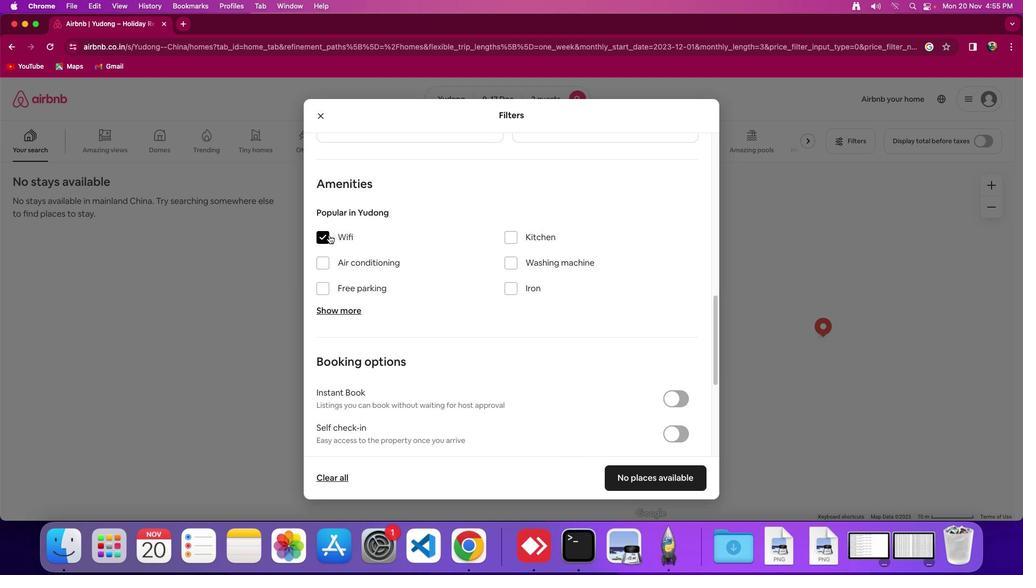 
Action: Mouse pressed left at (329, 235)
Screenshot: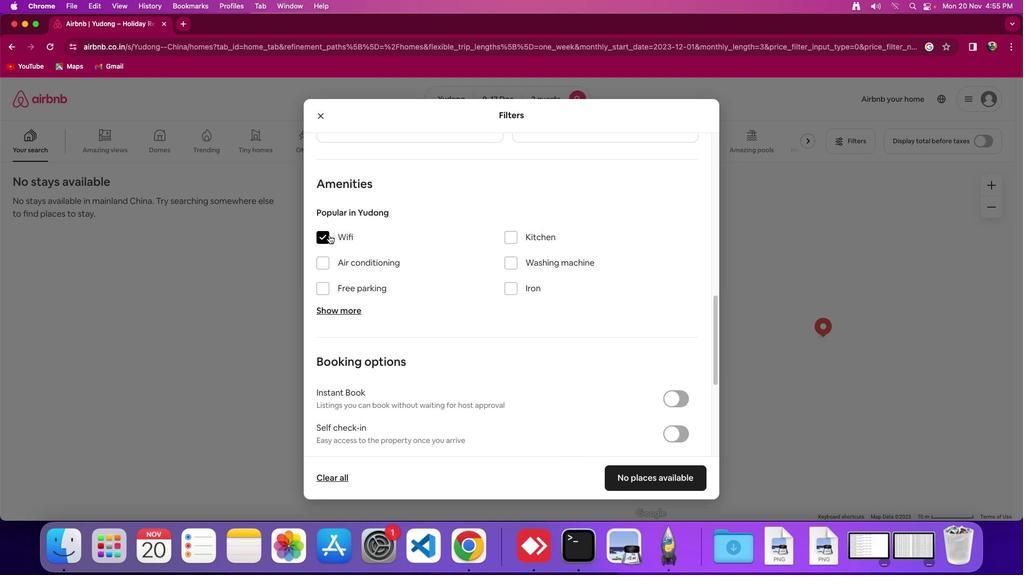 
Action: Mouse moved to (348, 307)
Screenshot: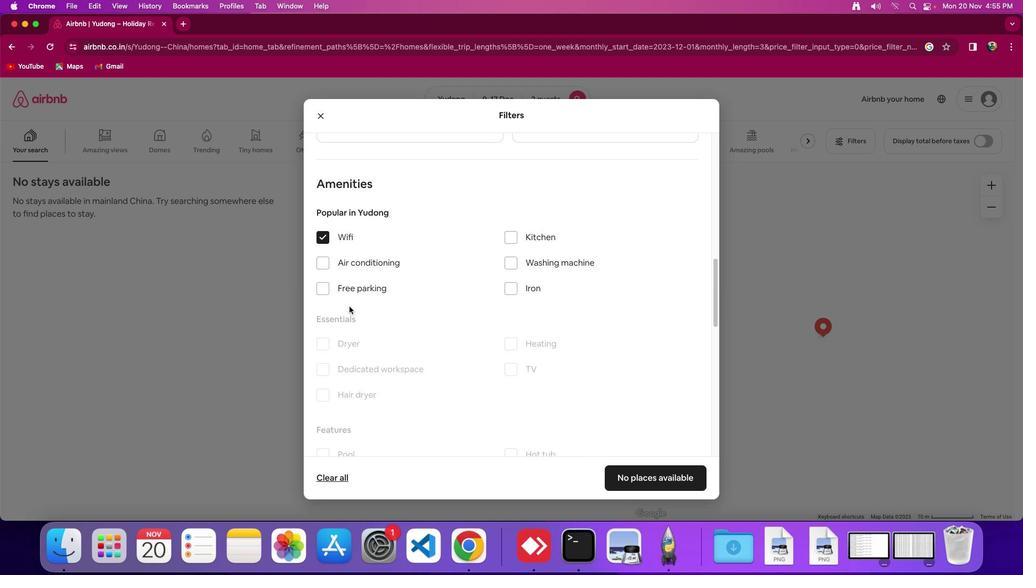 
Action: Mouse pressed left at (348, 307)
Screenshot: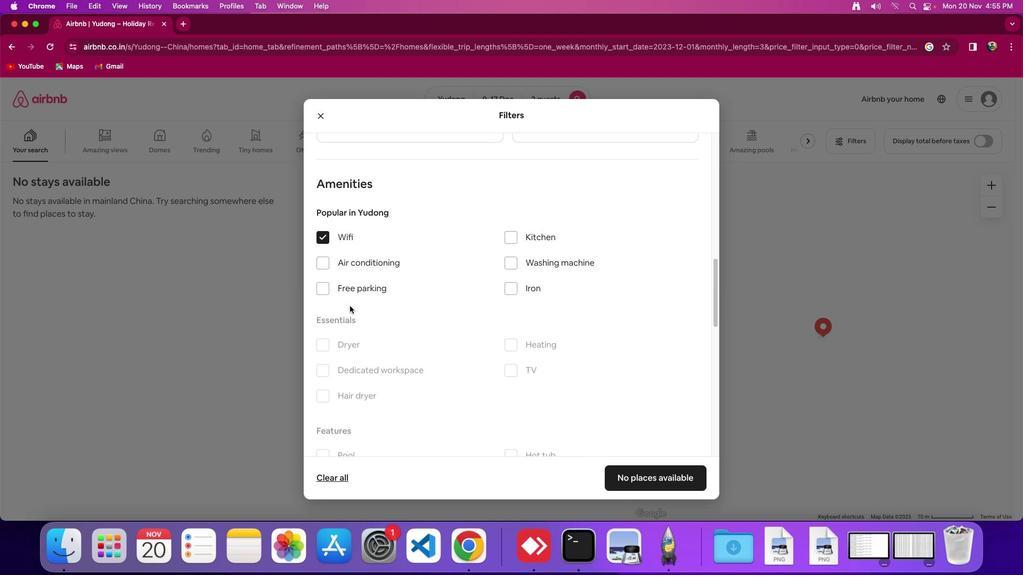 
Action: Mouse moved to (486, 255)
Screenshot: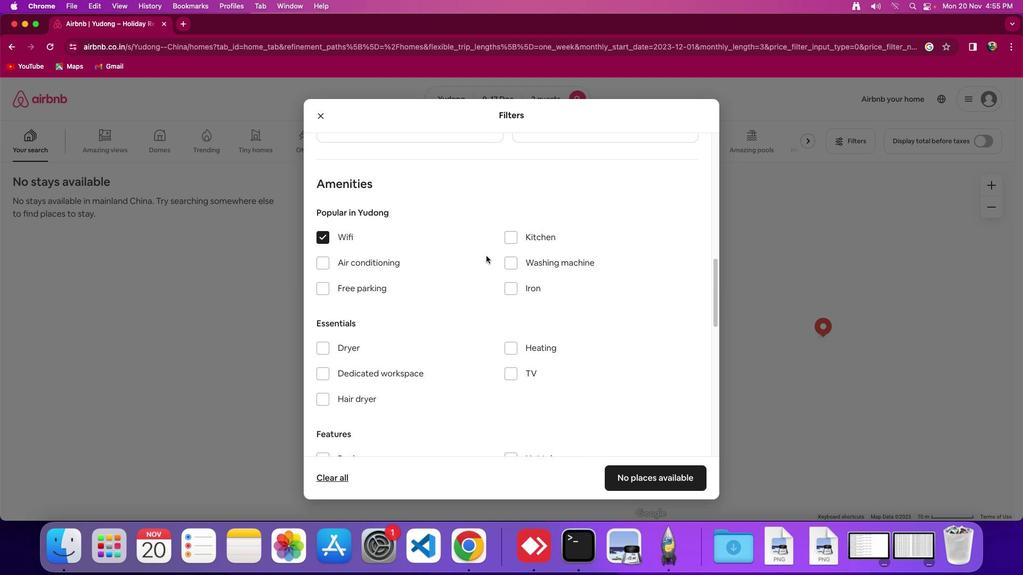 
Action: Mouse scrolled (486, 255) with delta (0, 0)
Screenshot: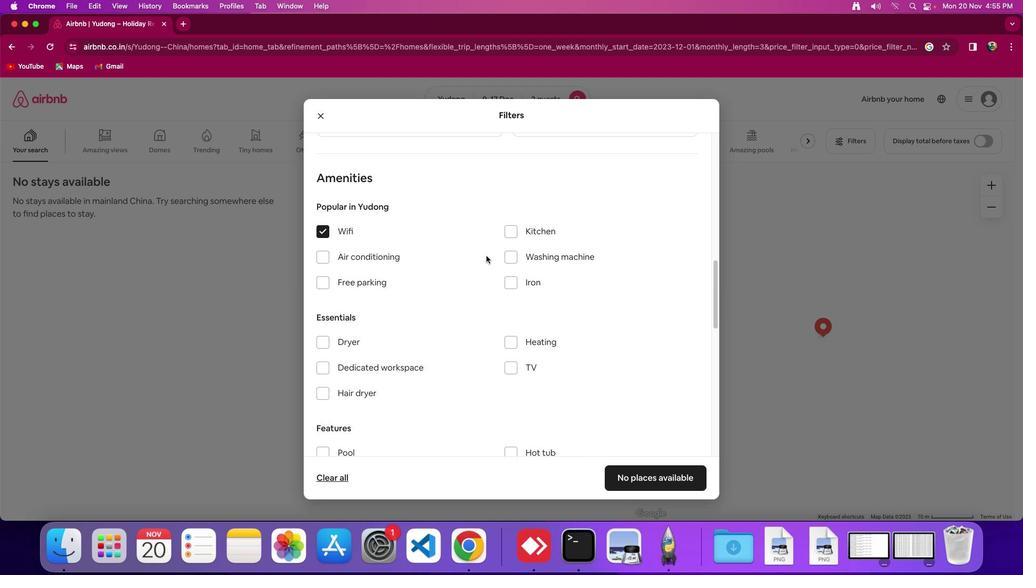 
Action: Mouse scrolled (486, 255) with delta (0, 0)
Screenshot: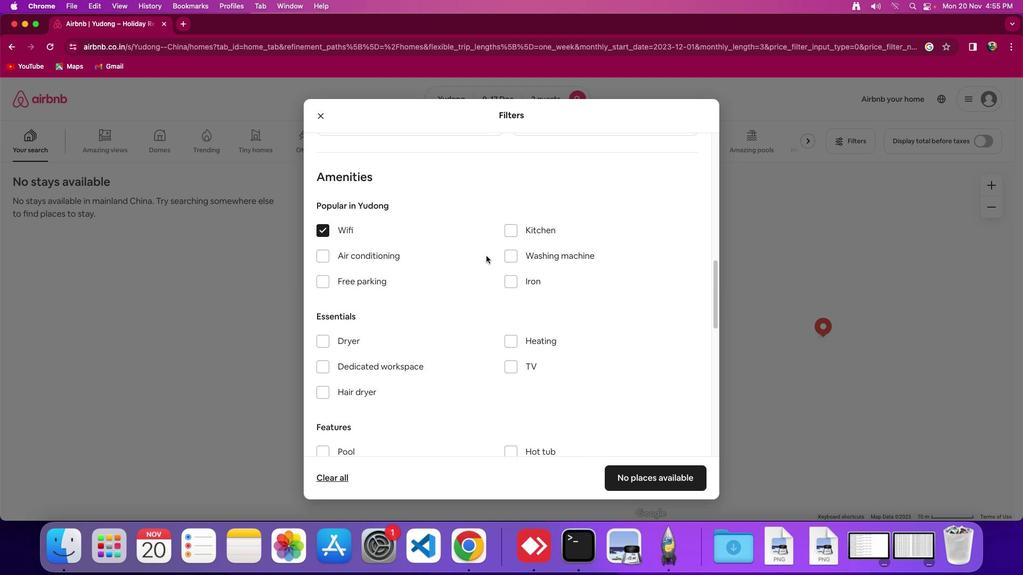 
Action: Mouse moved to (486, 256)
Screenshot: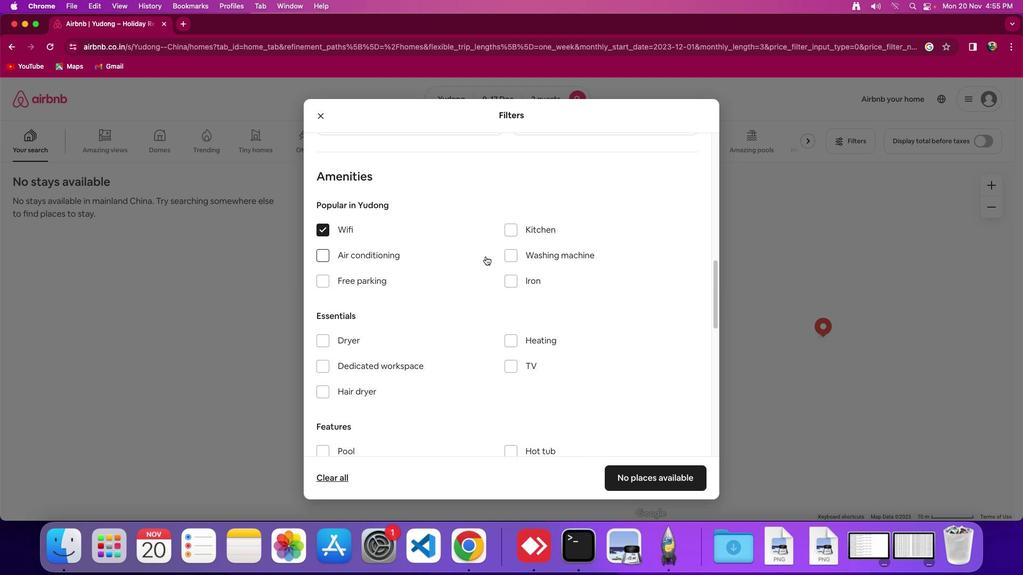 
Action: Mouse scrolled (486, 256) with delta (0, 0)
Screenshot: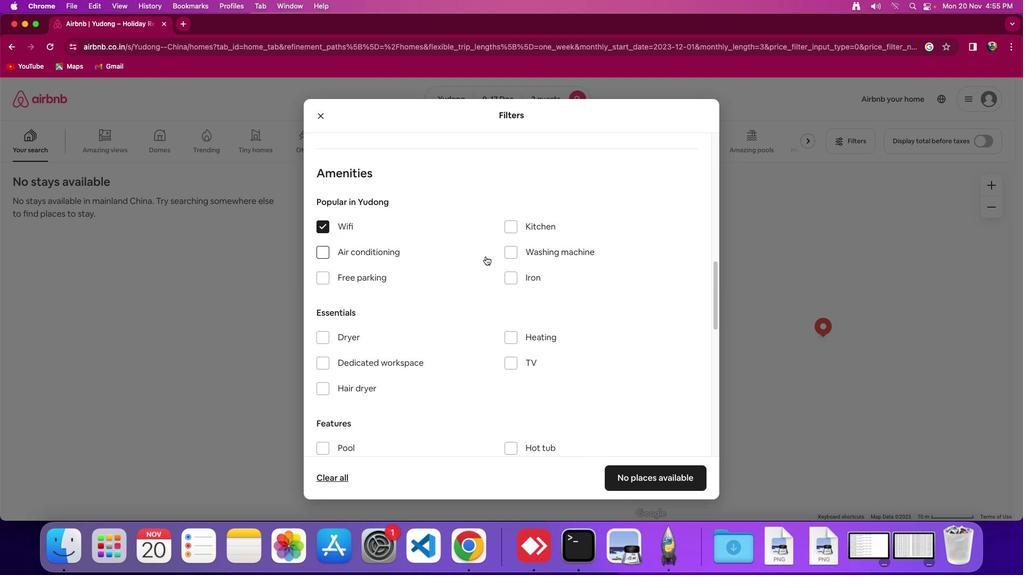 
Action: Mouse scrolled (486, 256) with delta (0, 0)
Screenshot: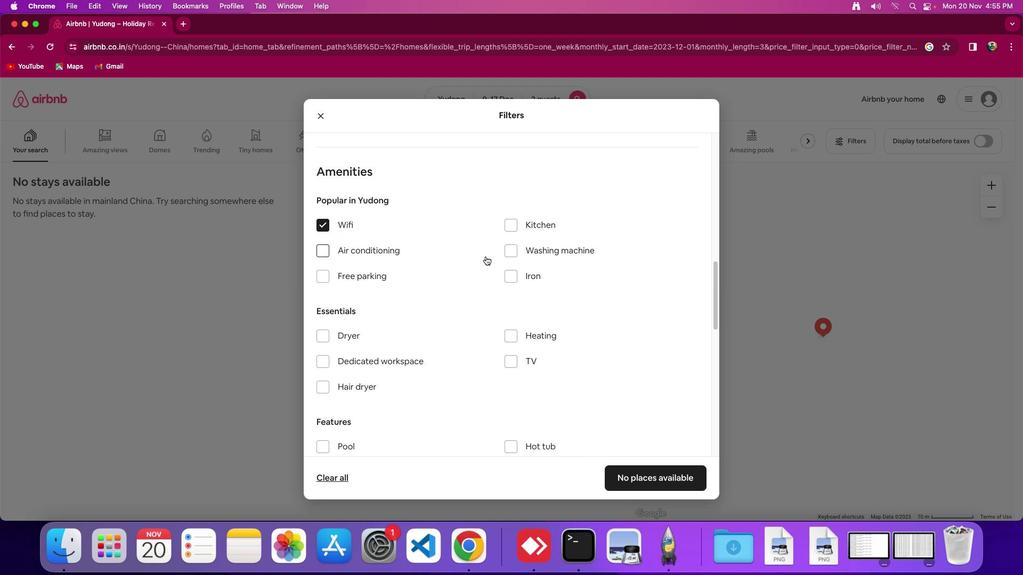 
Action: Mouse moved to (485, 256)
Screenshot: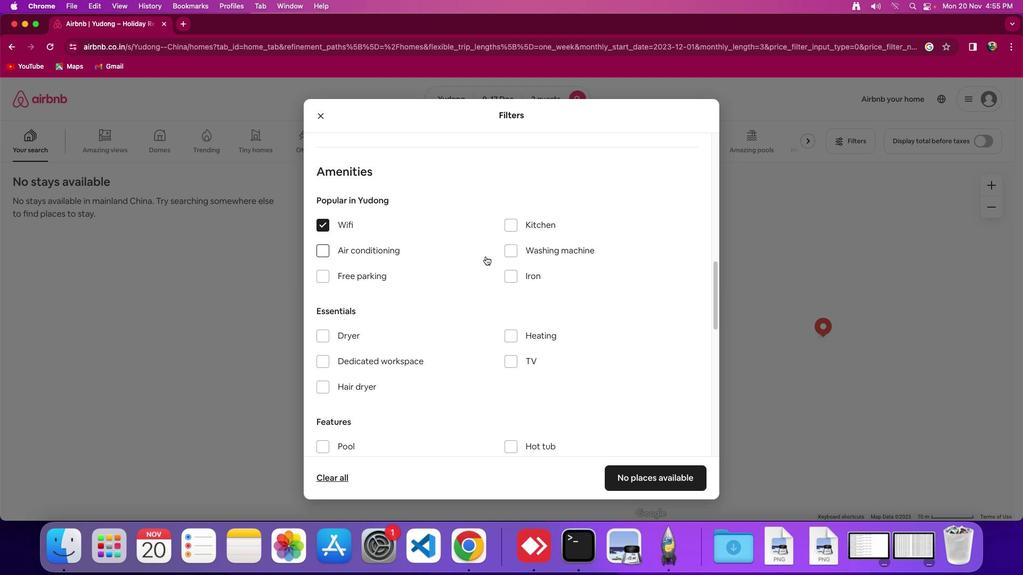 
Action: Mouse scrolled (485, 256) with delta (0, 0)
Screenshot: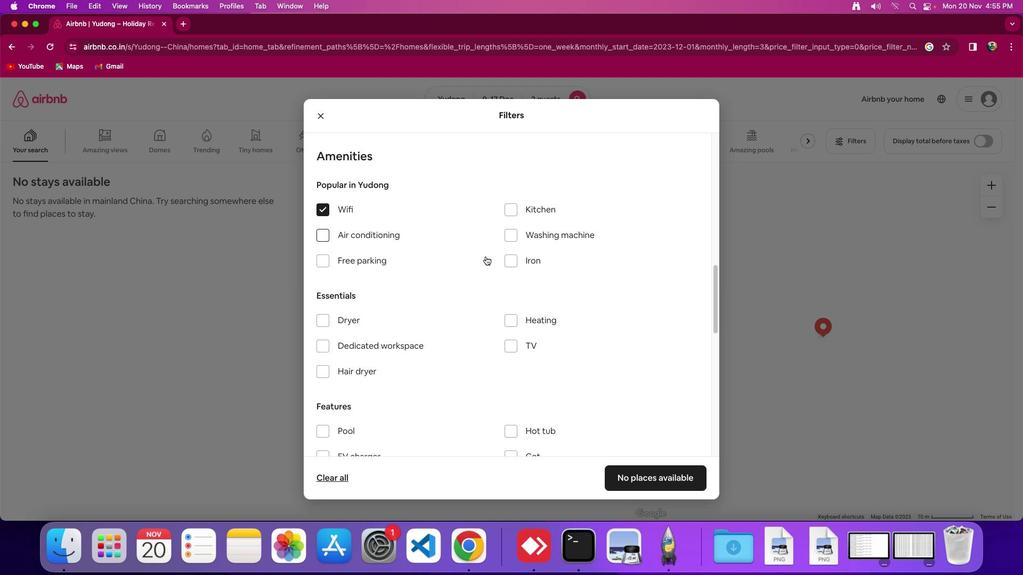 
Action: Mouse scrolled (485, 256) with delta (0, 0)
Screenshot: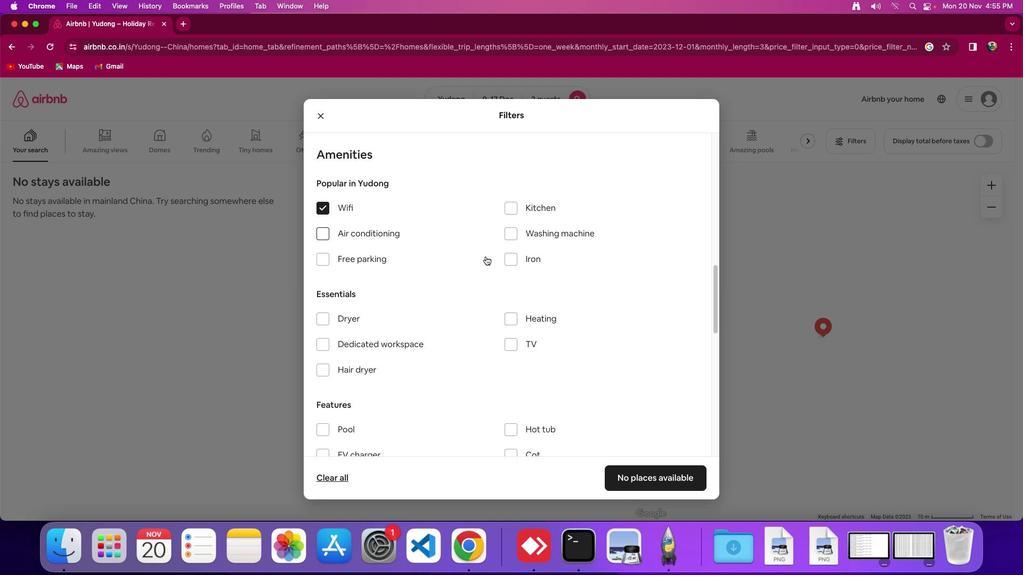 
Action: Mouse scrolled (485, 256) with delta (0, 0)
Screenshot: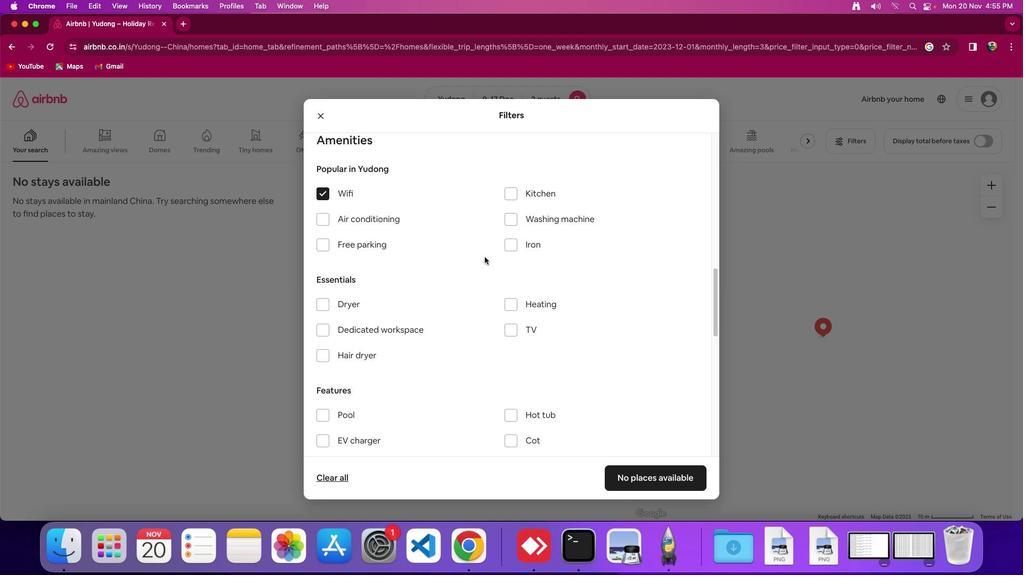 
Action: Mouse scrolled (485, 256) with delta (0, 0)
Screenshot: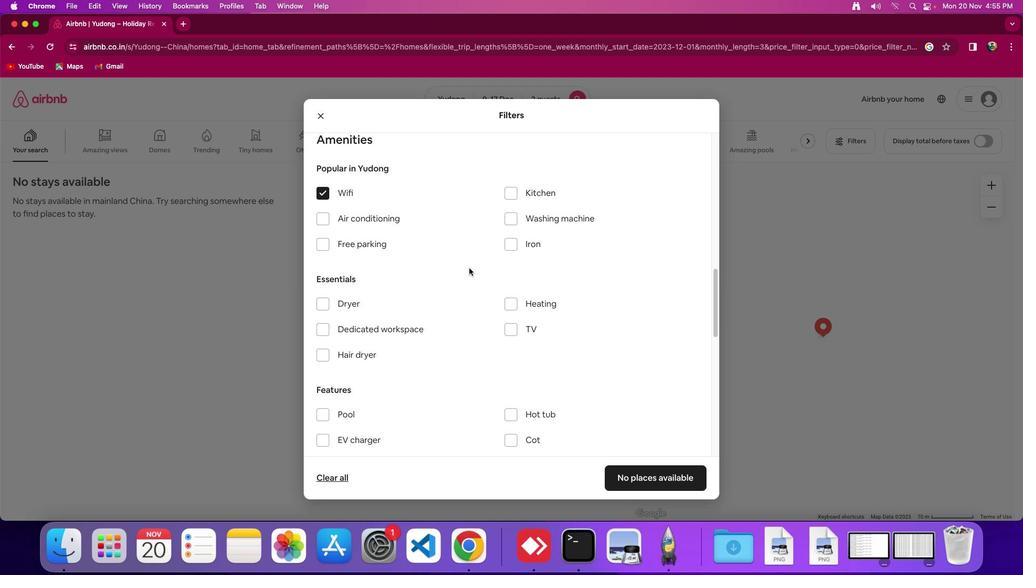 
Action: Mouse moved to (512, 218)
Screenshot: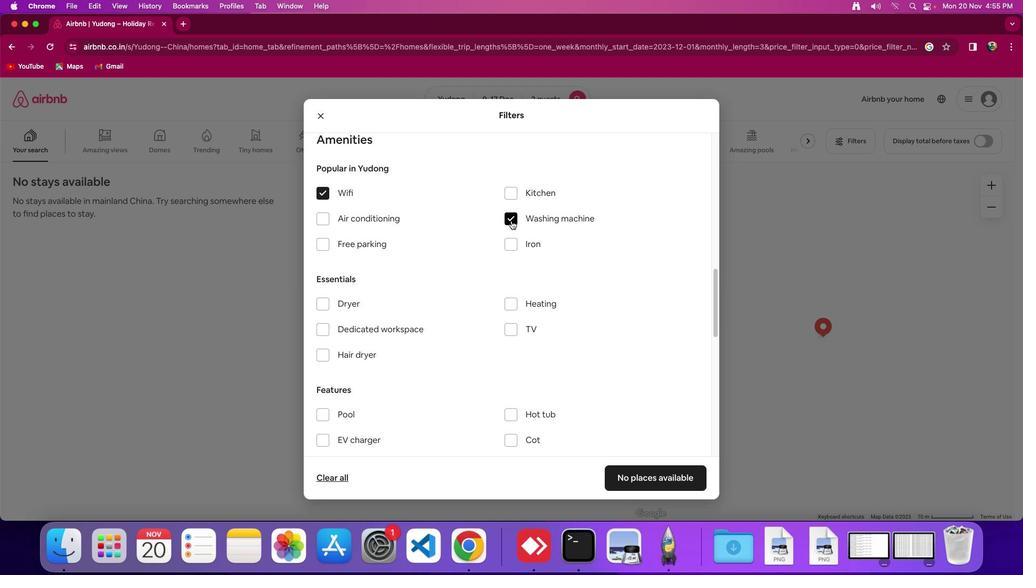 
Action: Mouse pressed left at (512, 218)
Screenshot: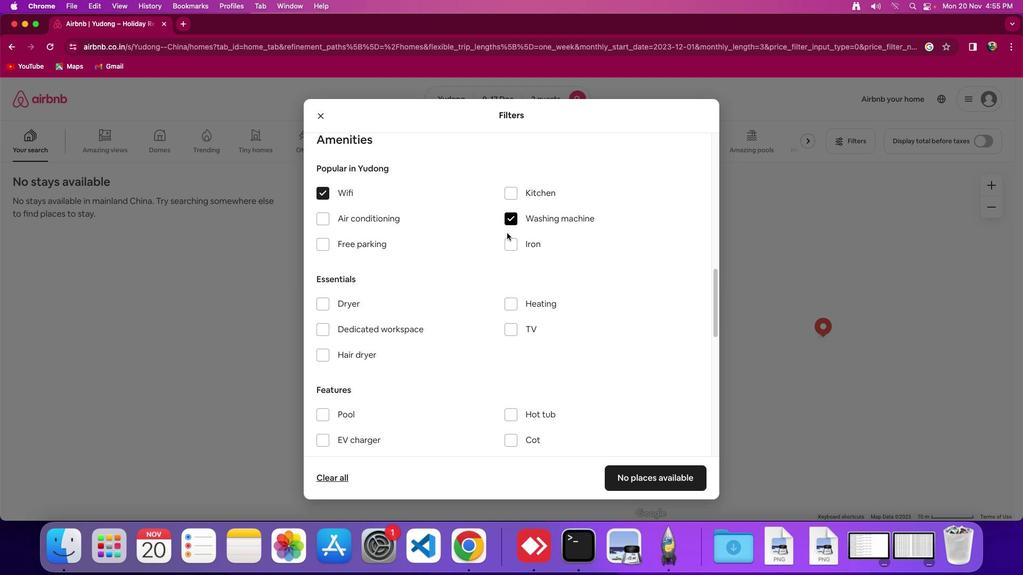 
Action: Mouse moved to (508, 321)
Screenshot: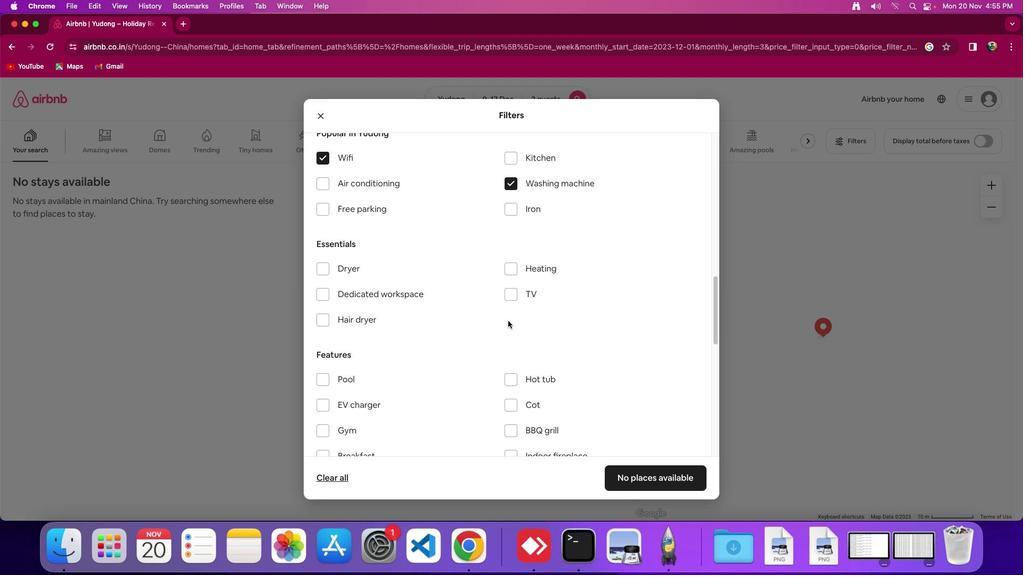 
Action: Mouse scrolled (508, 321) with delta (0, 0)
Screenshot: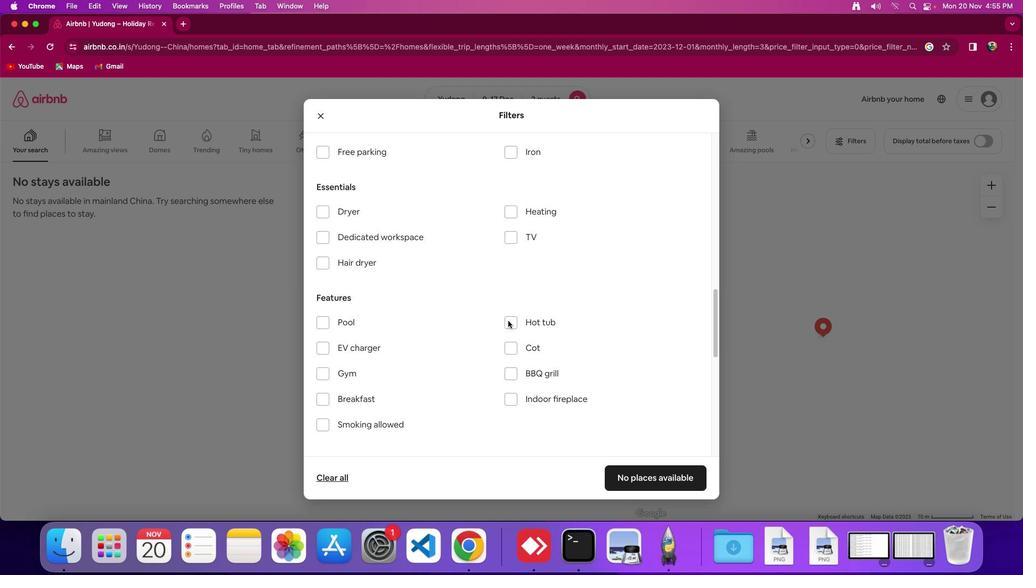 
Action: Mouse scrolled (508, 321) with delta (0, 0)
Screenshot: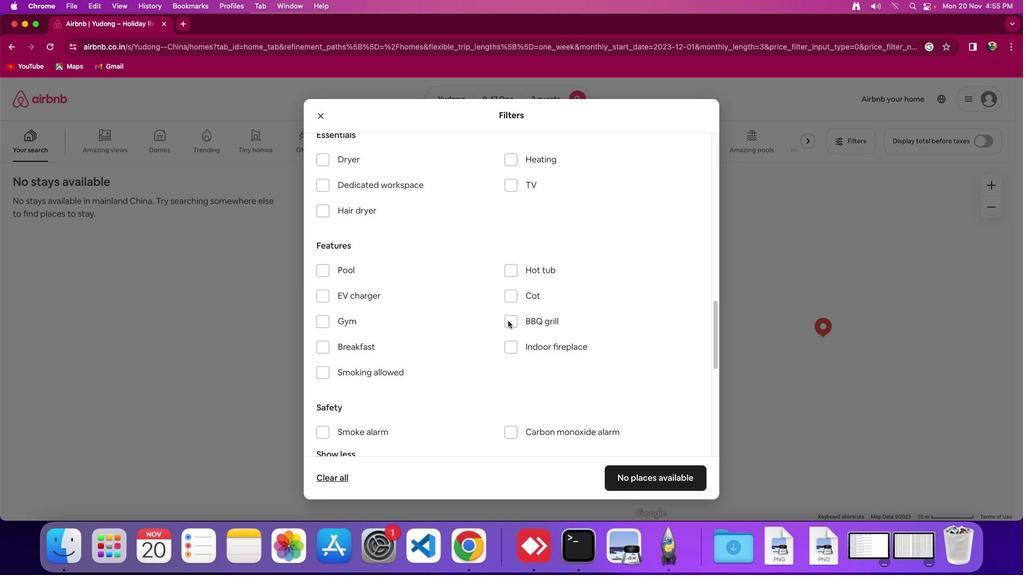 
Action: Mouse scrolled (508, 321) with delta (0, -1)
Screenshot: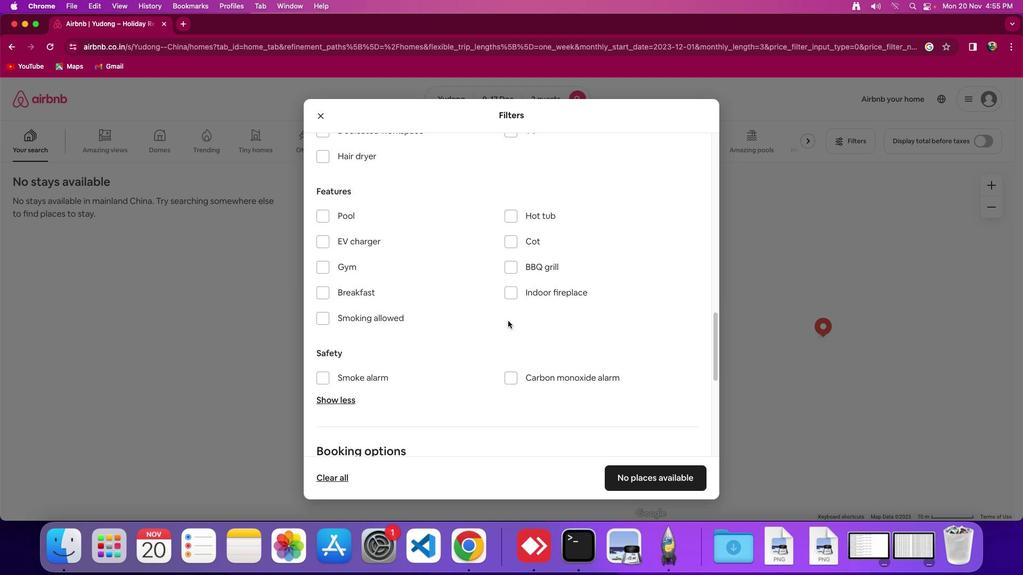 
Action: Mouse scrolled (508, 321) with delta (0, -2)
Screenshot: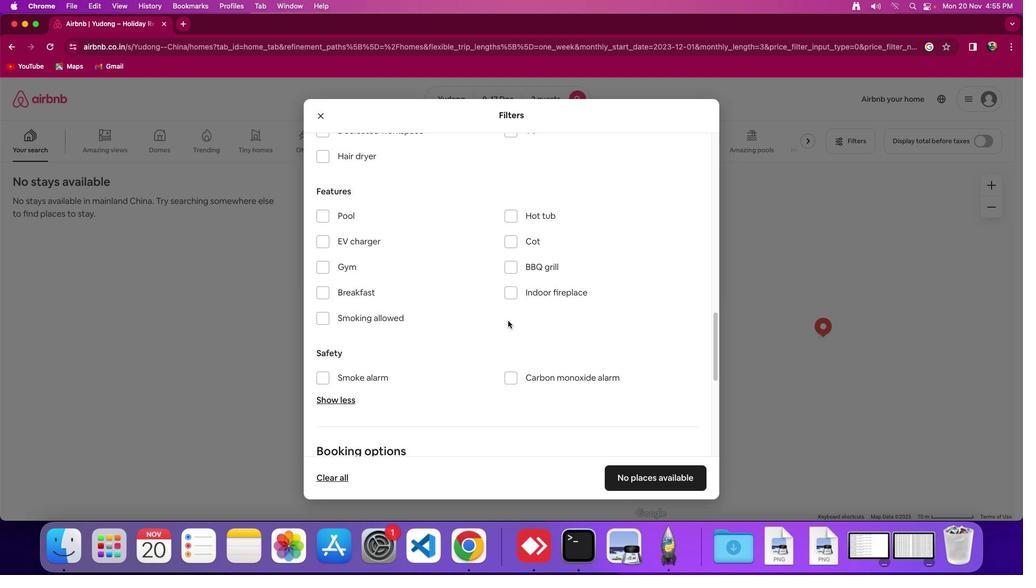 
Action: Mouse scrolled (508, 321) with delta (0, 0)
Screenshot: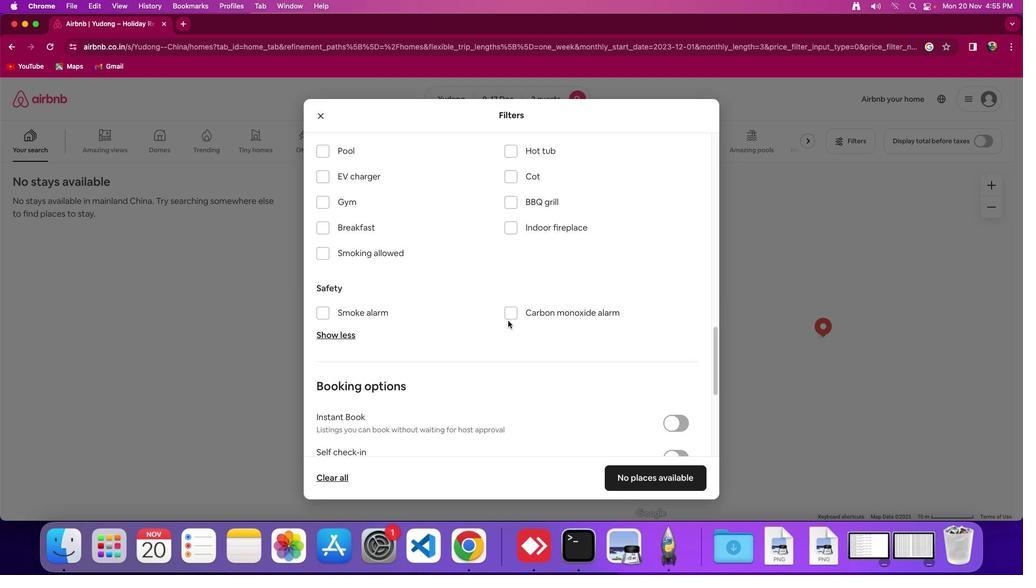 
Action: Mouse scrolled (508, 321) with delta (0, 0)
Screenshot: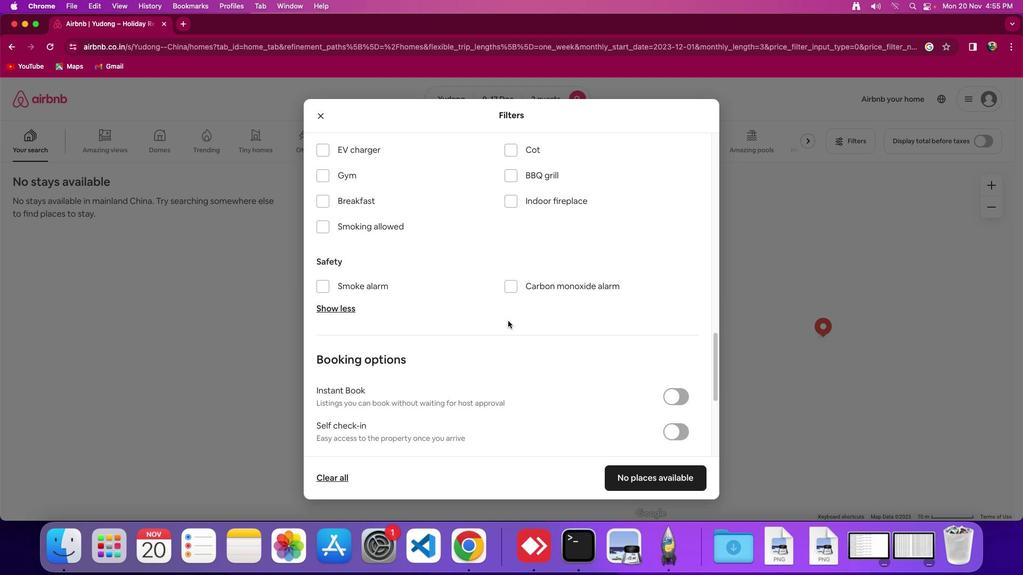 
Action: Mouse scrolled (508, 321) with delta (0, -1)
Screenshot: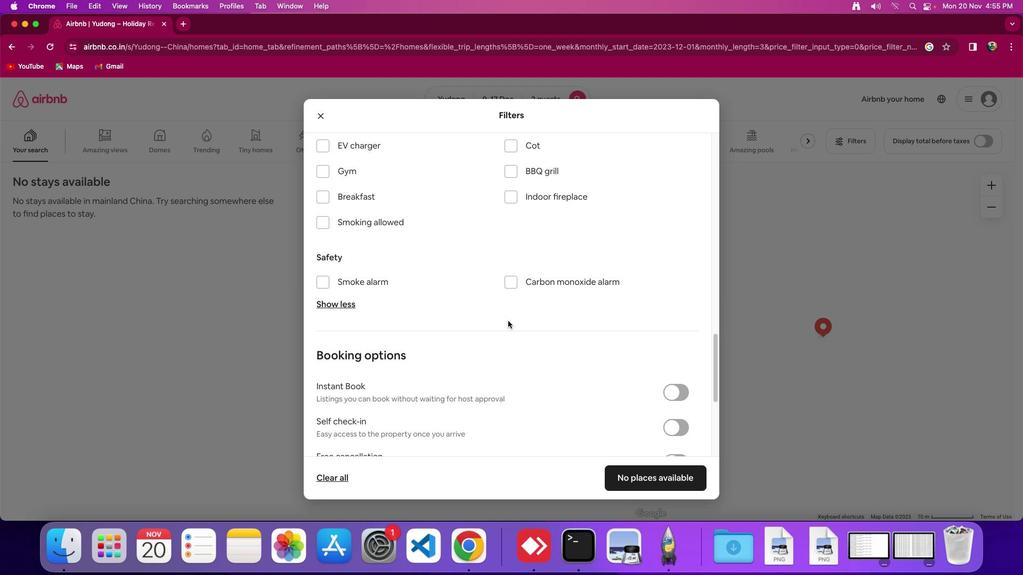 
Action: Mouse moved to (647, 473)
Screenshot: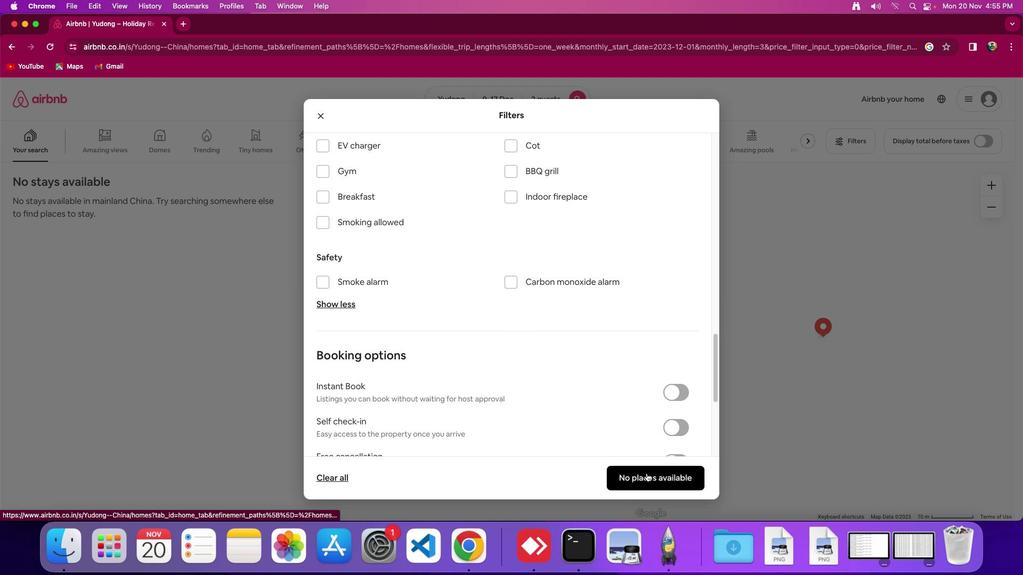 
Action: Mouse pressed left at (647, 473)
Screenshot: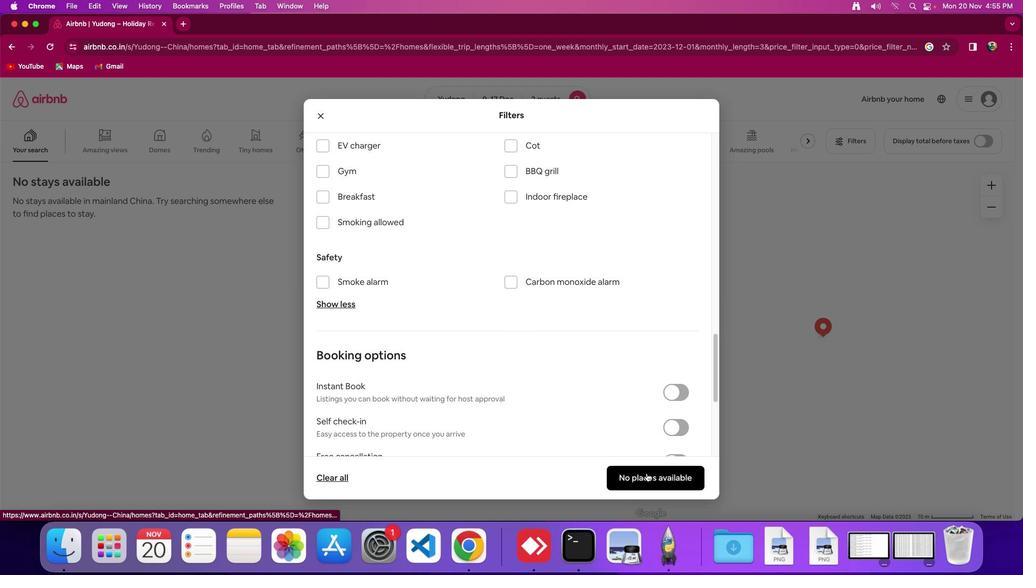 
Action: Mouse moved to (574, 394)
Screenshot: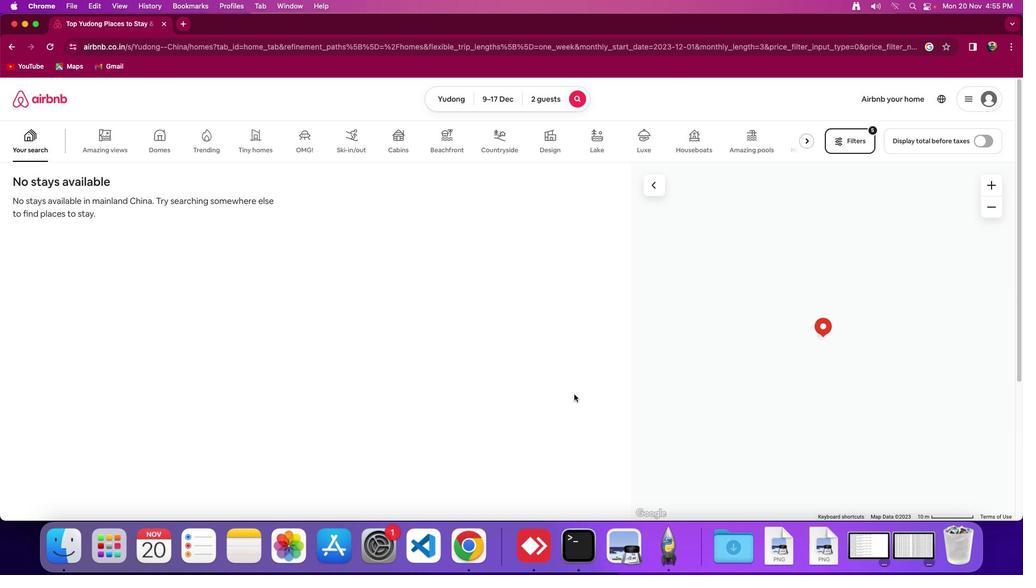 
Action: Mouse pressed left at (574, 394)
Screenshot: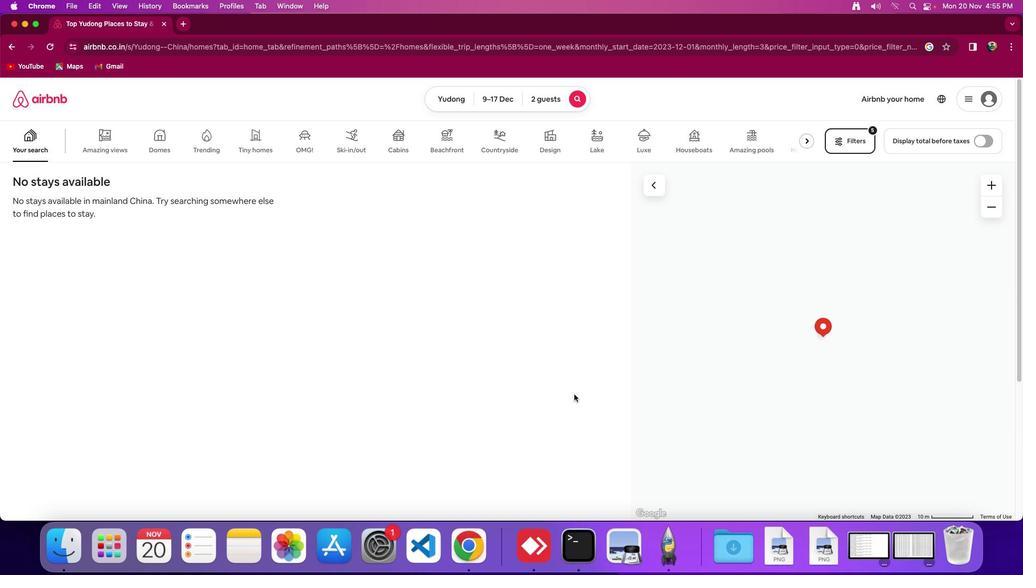 
Action: Mouse moved to (576, 392)
Screenshot: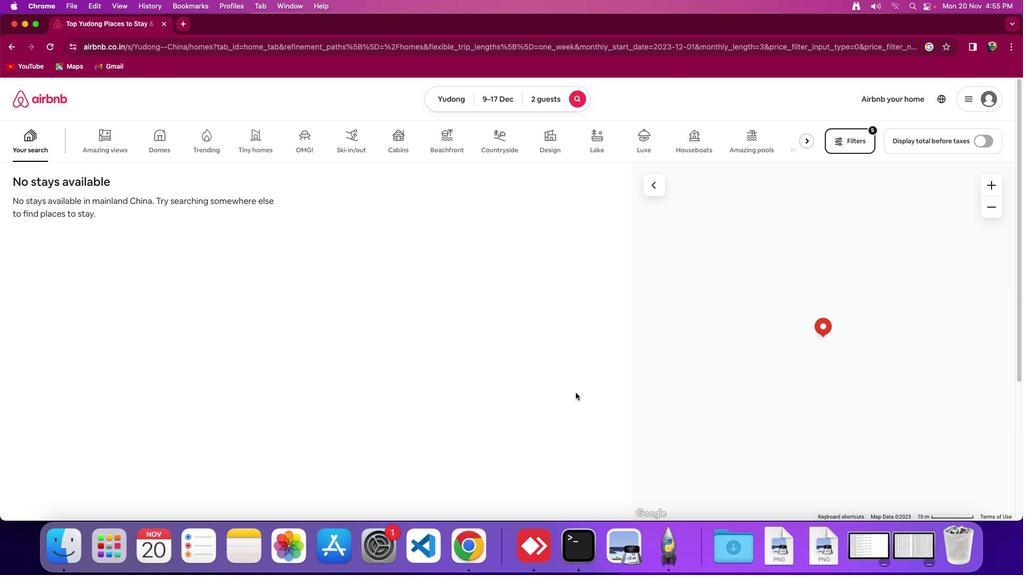 
